 Task: Search one way flight ticket for 2 adults, 2 children, 2 infants in seat in first from New York: John F. Kennedy International Airport (was New York International Airport) to Jackson: Jackson Hole Airport on 5-2-2023. Choice of flights is JetBlue. Number of bags: 7 checked bags. Price is upto 86000. Outbound departure time preference is 11:15.
Action: Mouse moved to (259, 267)
Screenshot: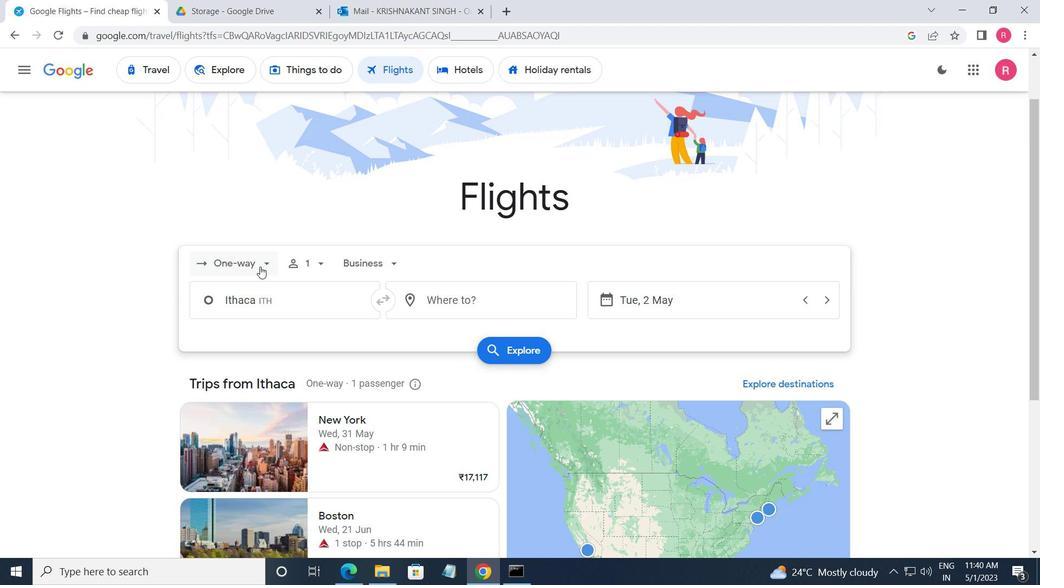 
Action: Mouse pressed left at (259, 267)
Screenshot: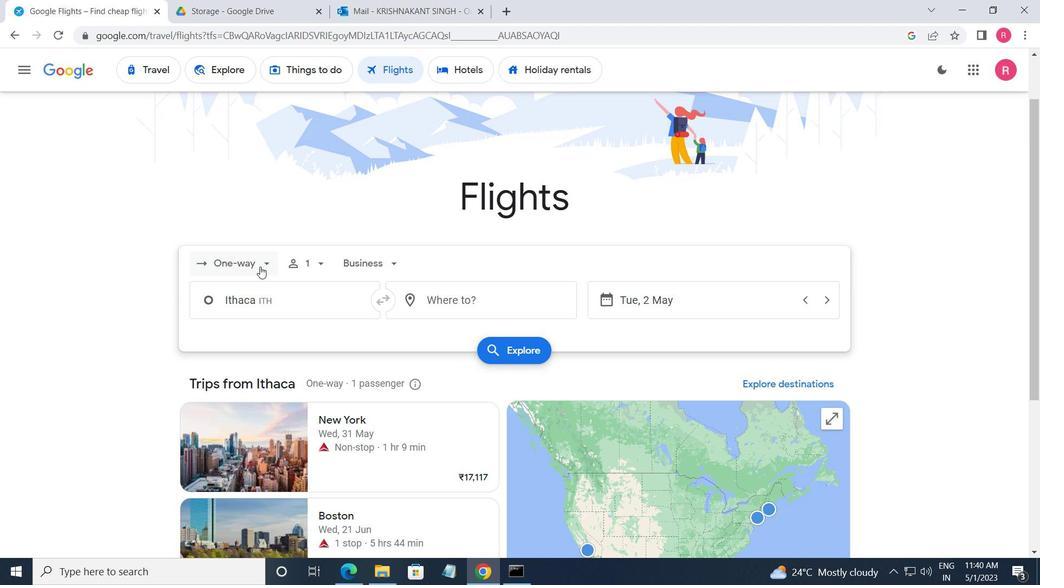 
Action: Mouse moved to (253, 332)
Screenshot: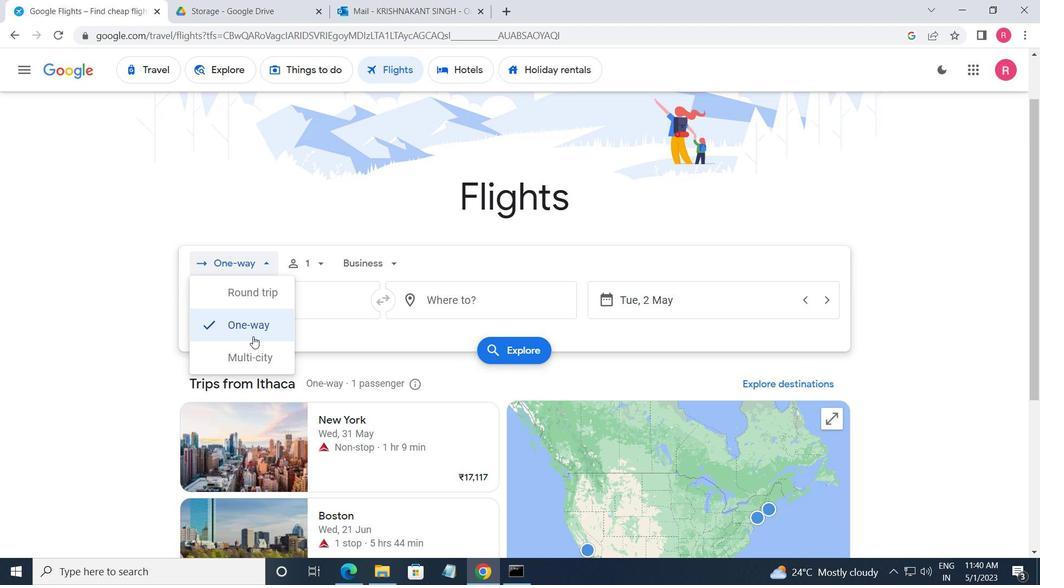
Action: Mouse pressed left at (253, 332)
Screenshot: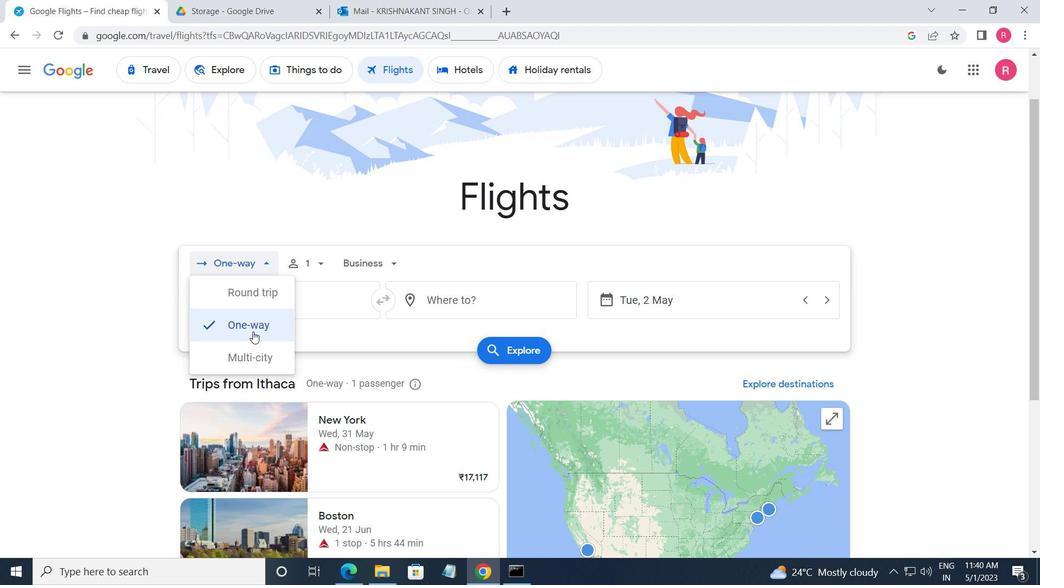 
Action: Mouse moved to (318, 260)
Screenshot: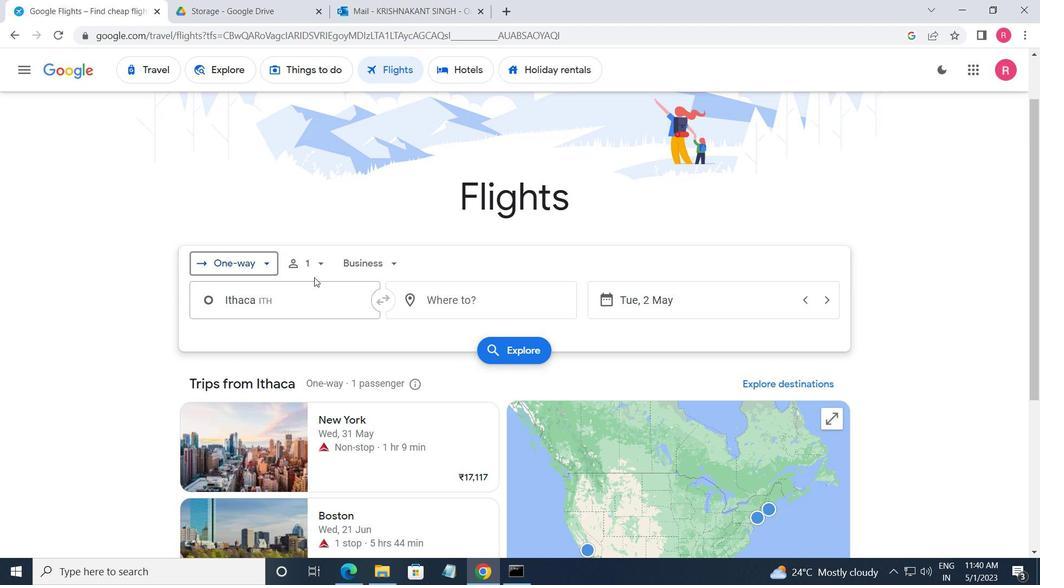 
Action: Mouse pressed left at (318, 260)
Screenshot: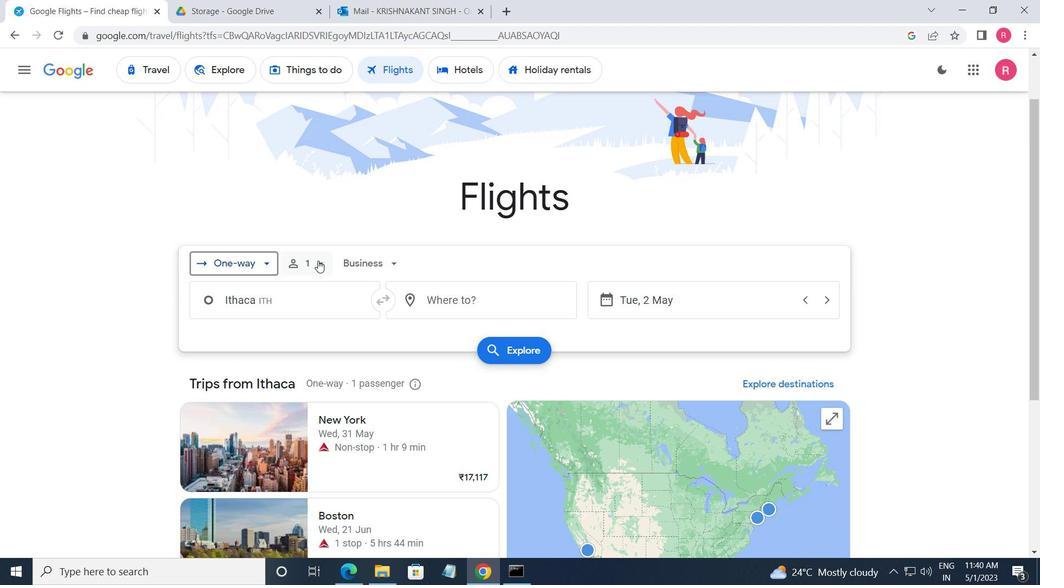 
Action: Mouse moved to (419, 297)
Screenshot: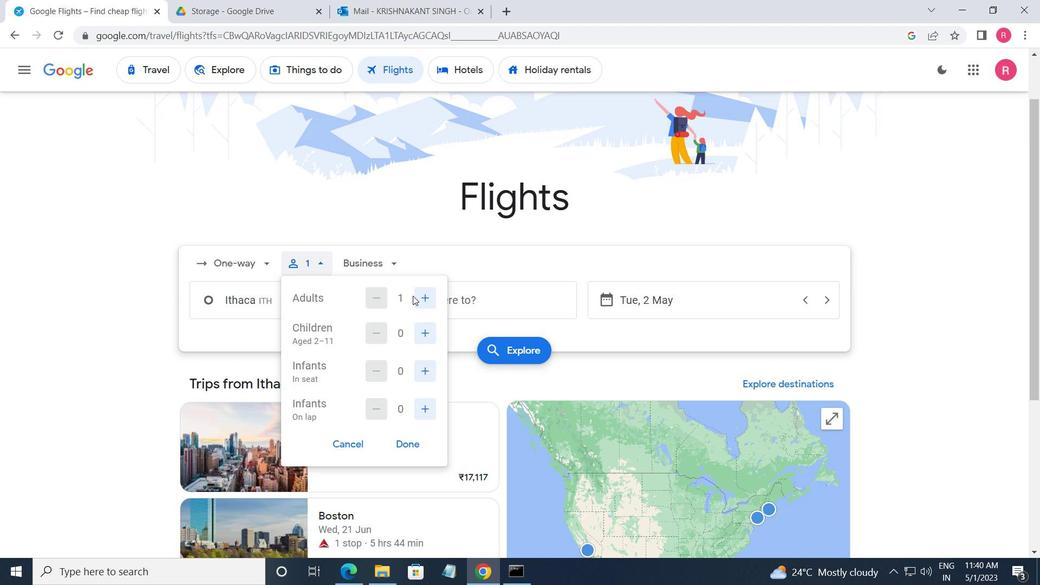 
Action: Mouse pressed left at (419, 297)
Screenshot: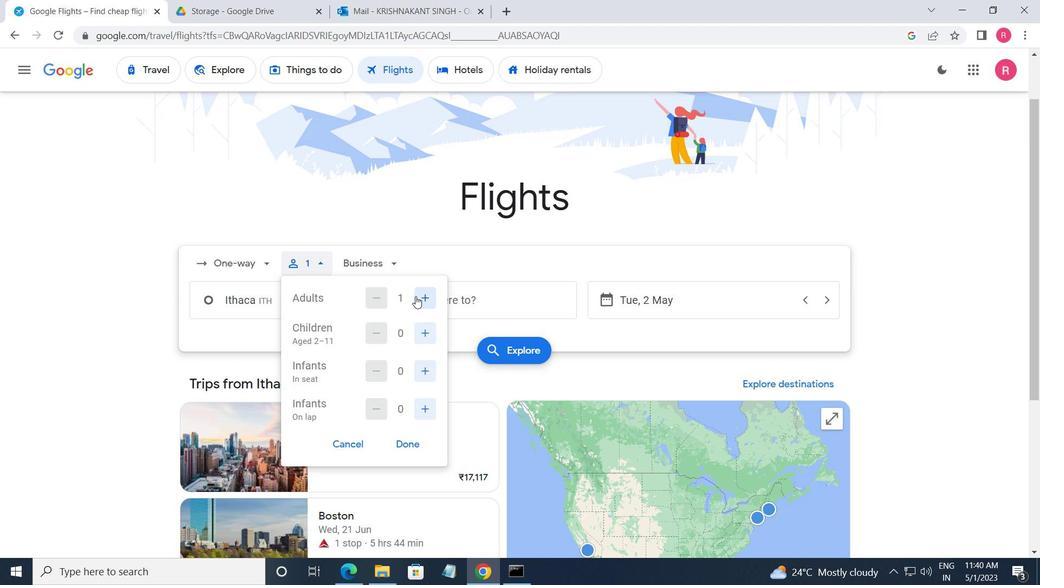 
Action: Mouse moved to (419, 297)
Screenshot: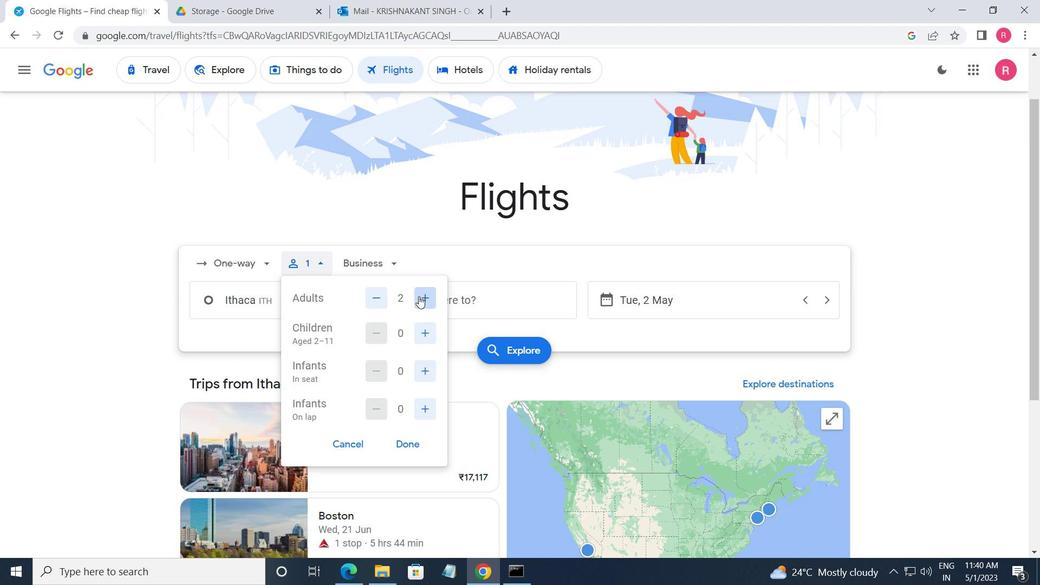 
Action: Mouse pressed left at (419, 297)
Screenshot: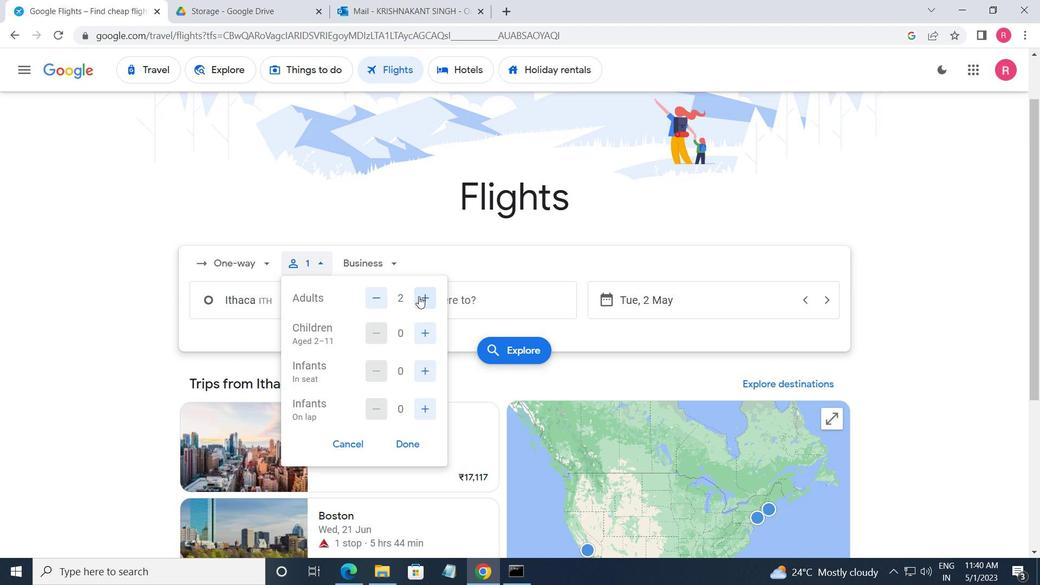 
Action: Mouse moved to (375, 266)
Screenshot: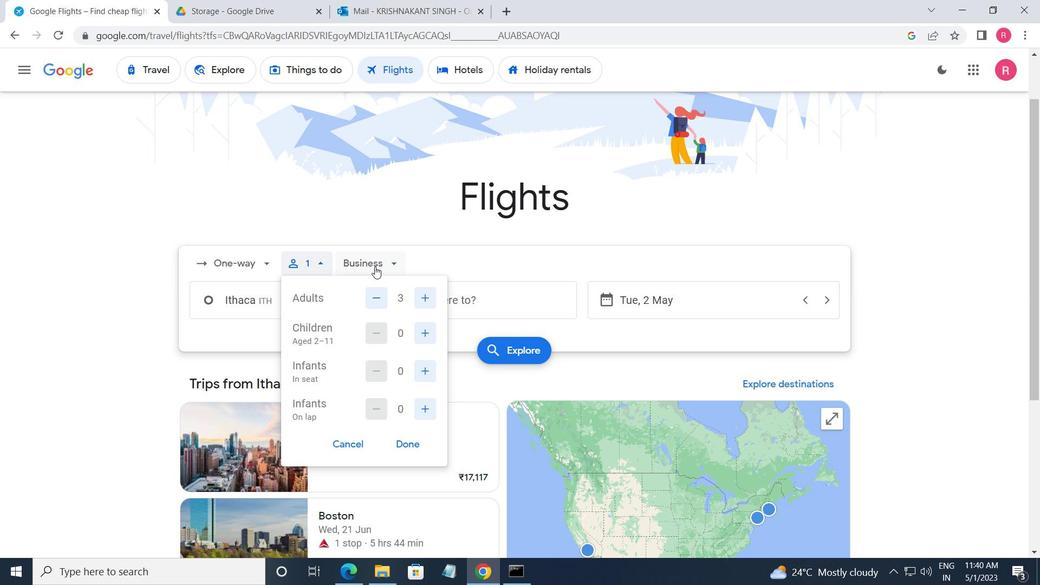 
Action: Mouse pressed left at (375, 266)
Screenshot: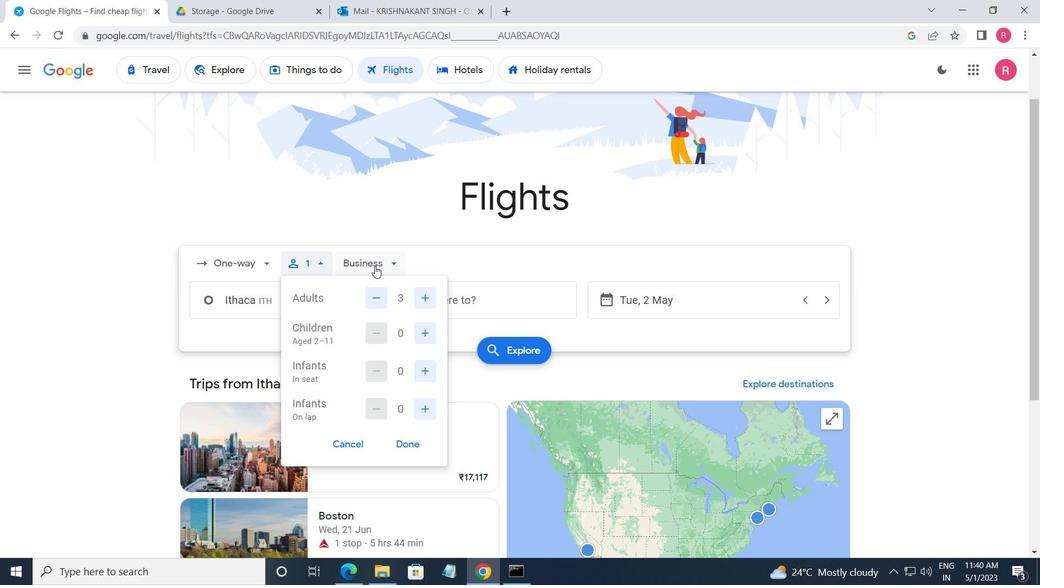 
Action: Mouse moved to (408, 398)
Screenshot: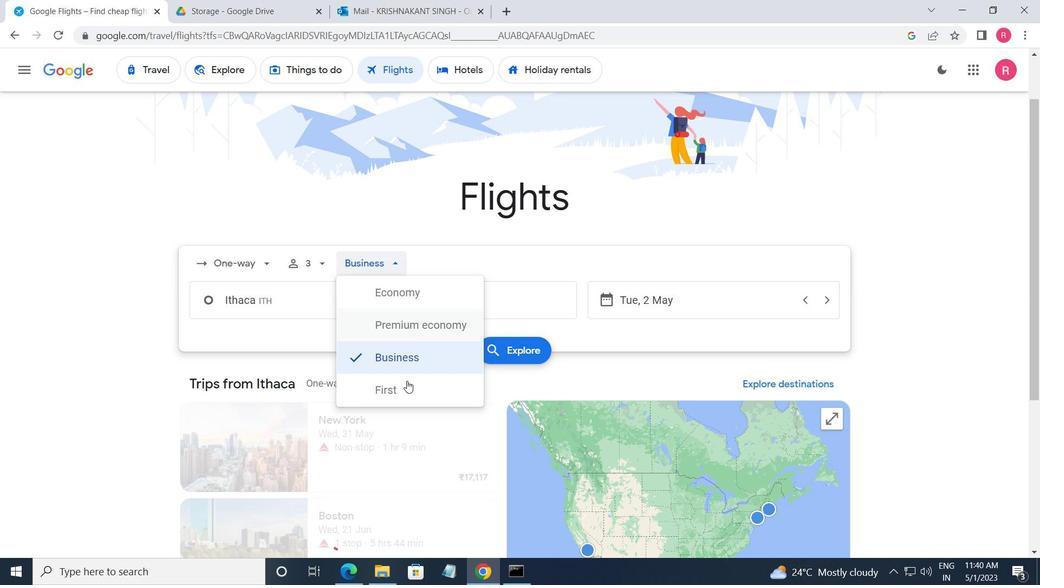 
Action: Mouse pressed left at (408, 398)
Screenshot: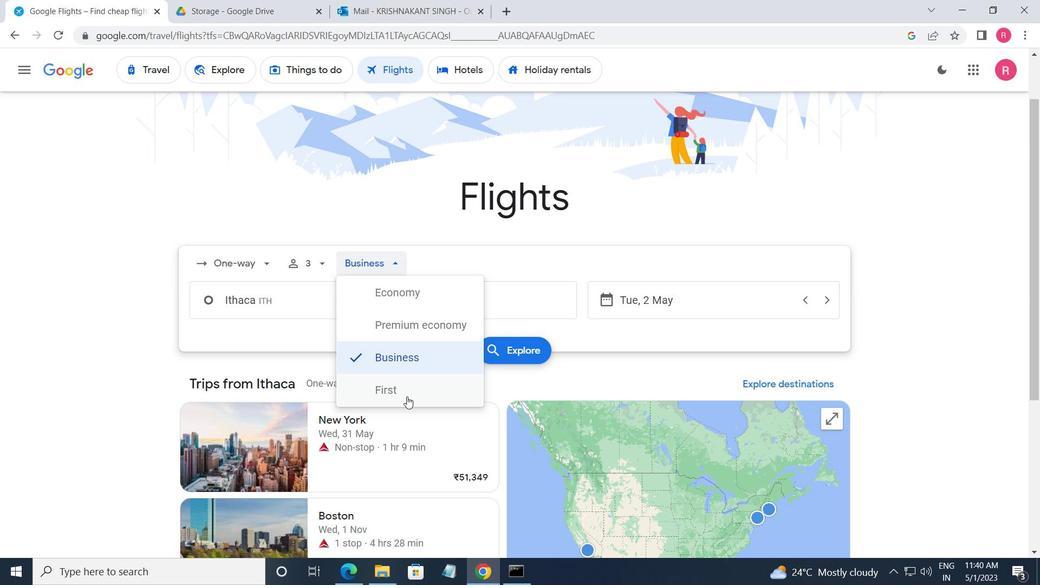
Action: Mouse moved to (323, 305)
Screenshot: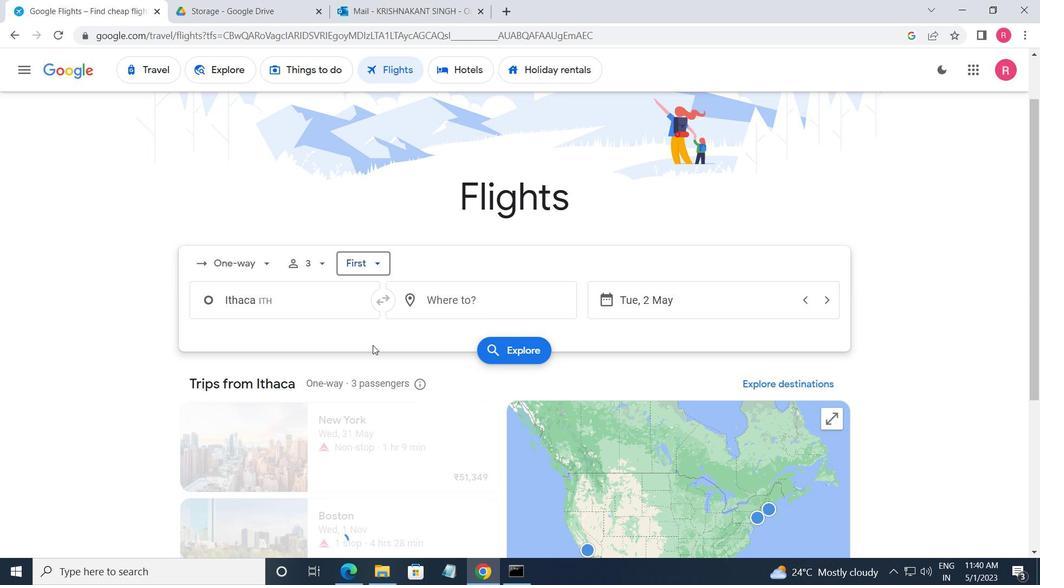 
Action: Mouse pressed left at (323, 305)
Screenshot: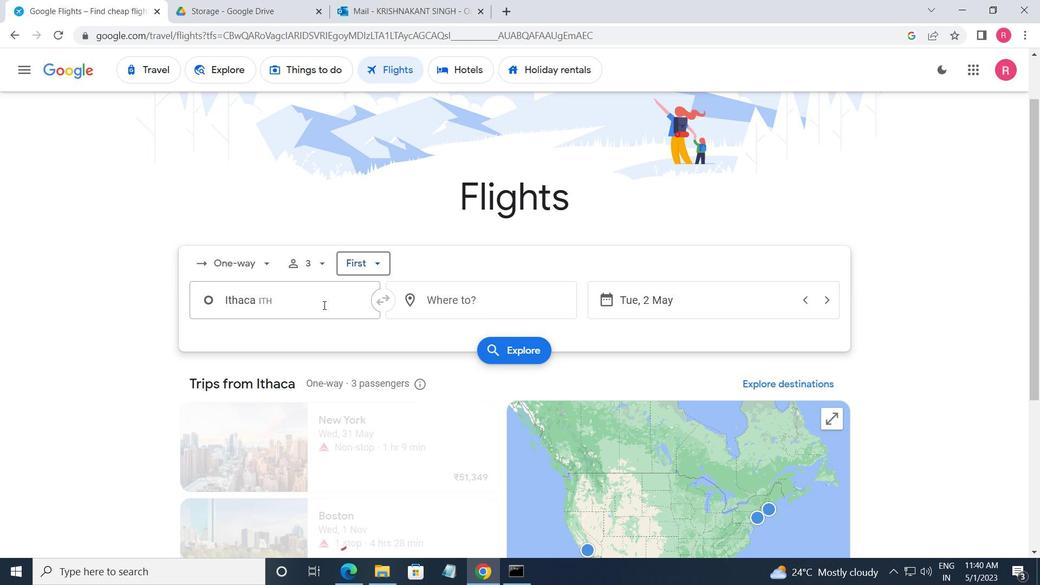 
Action: Mouse moved to (318, 407)
Screenshot: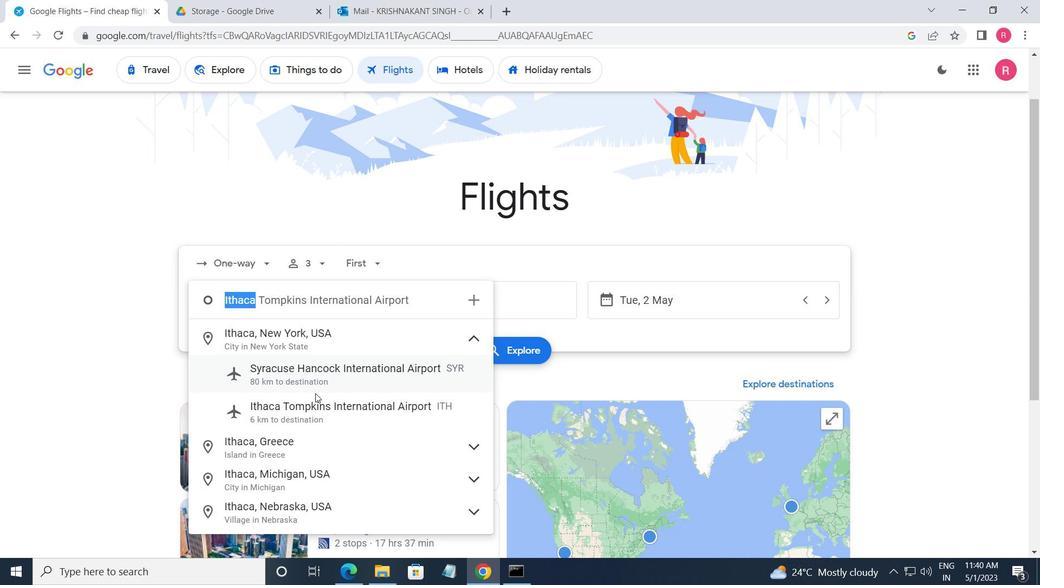
Action: Mouse pressed left at (318, 407)
Screenshot: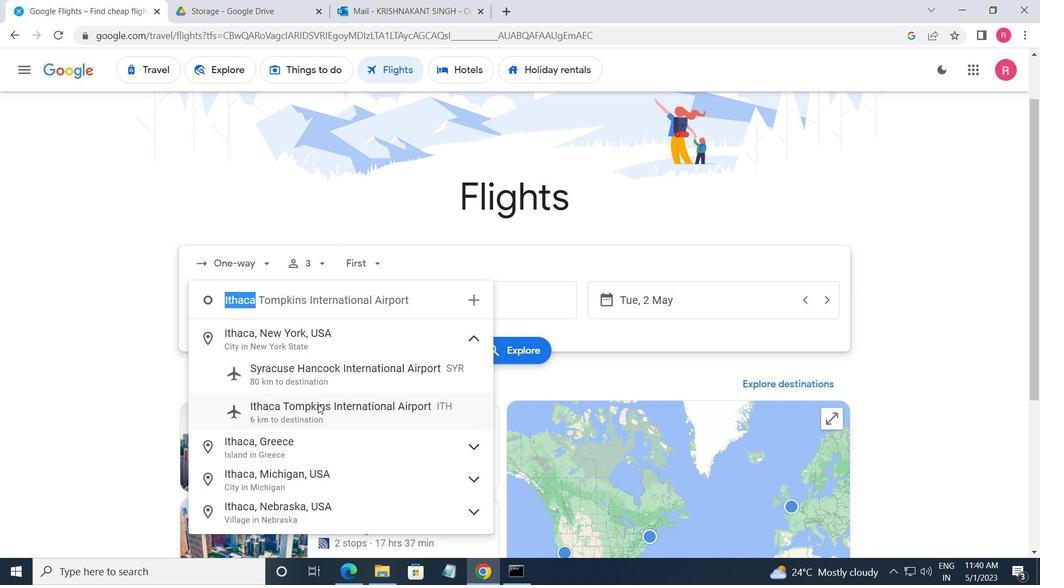 
Action: Mouse moved to (466, 310)
Screenshot: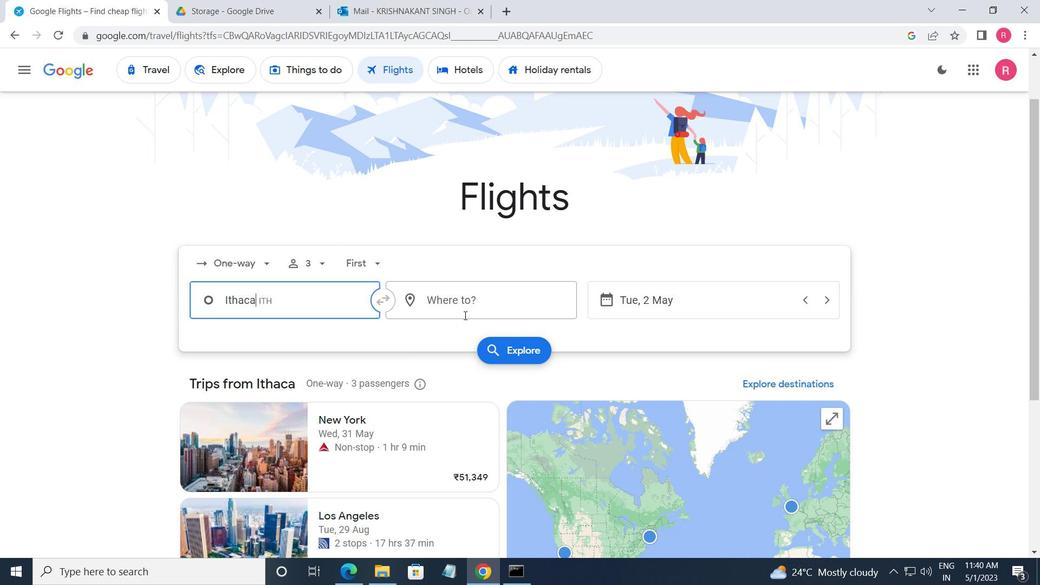 
Action: Mouse pressed left at (466, 310)
Screenshot: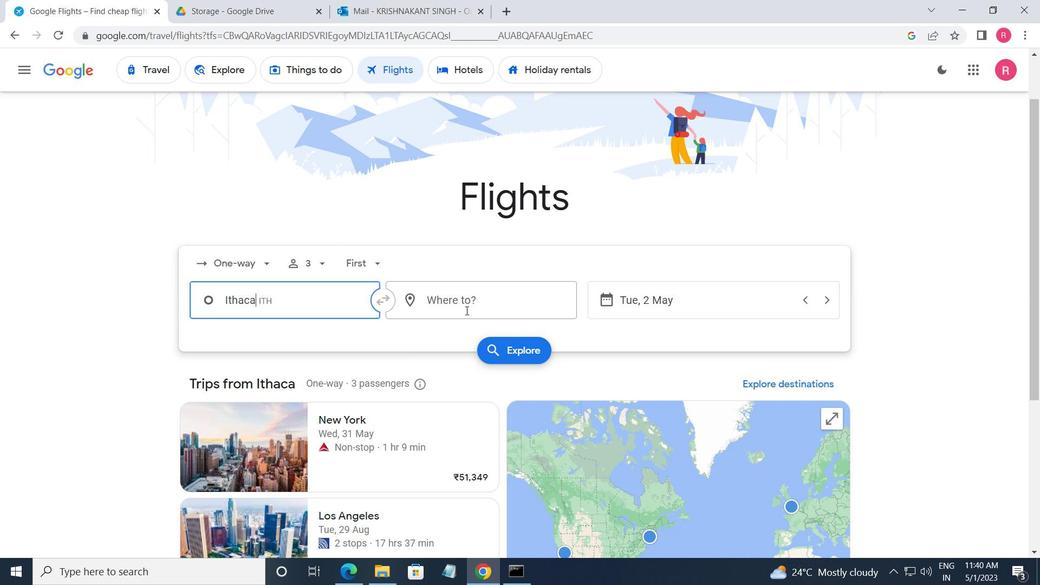 
Action: Mouse moved to (461, 428)
Screenshot: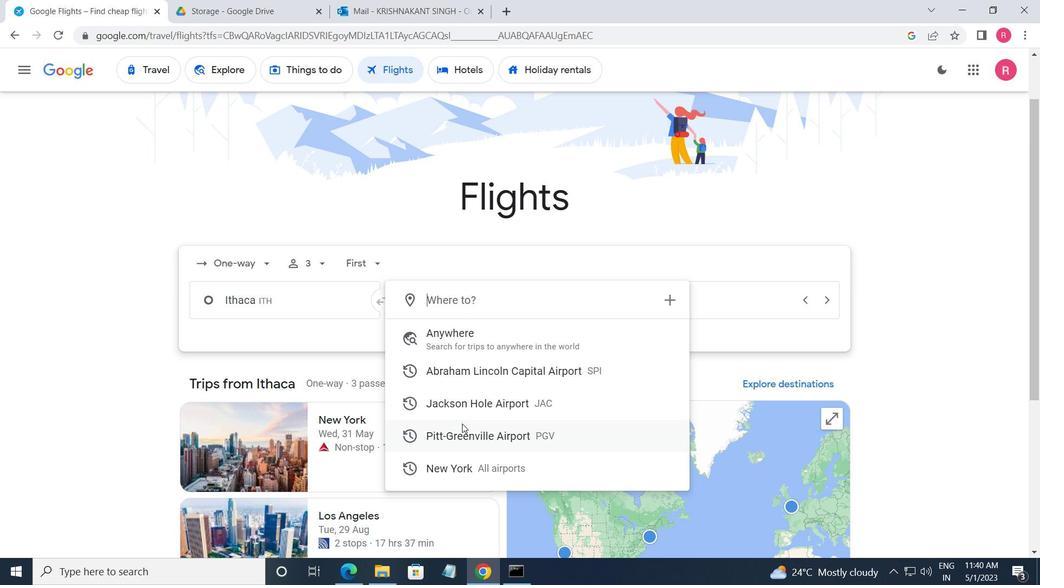 
Action: Mouse pressed left at (461, 428)
Screenshot: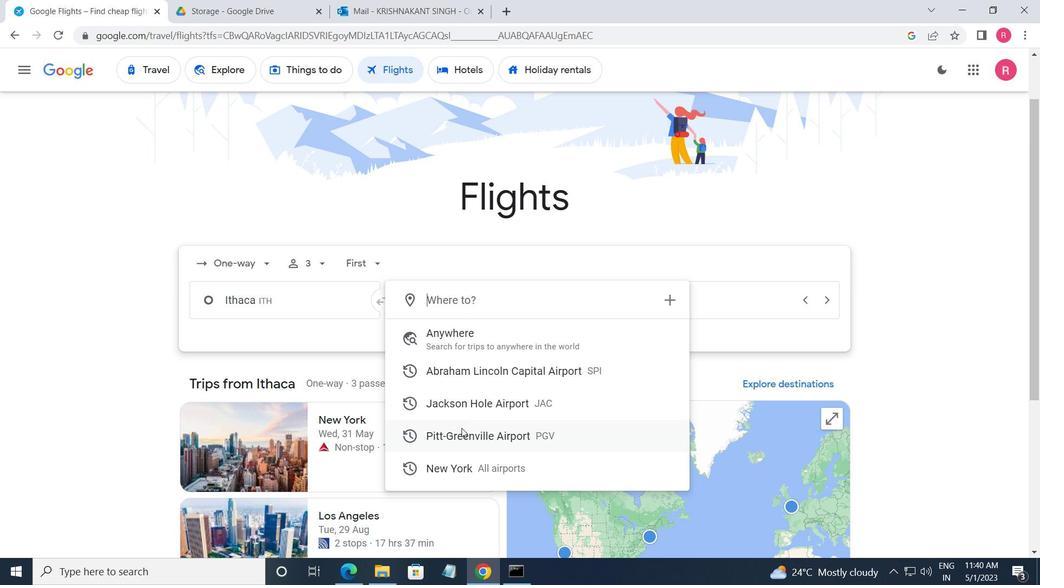 
Action: Mouse moved to (679, 299)
Screenshot: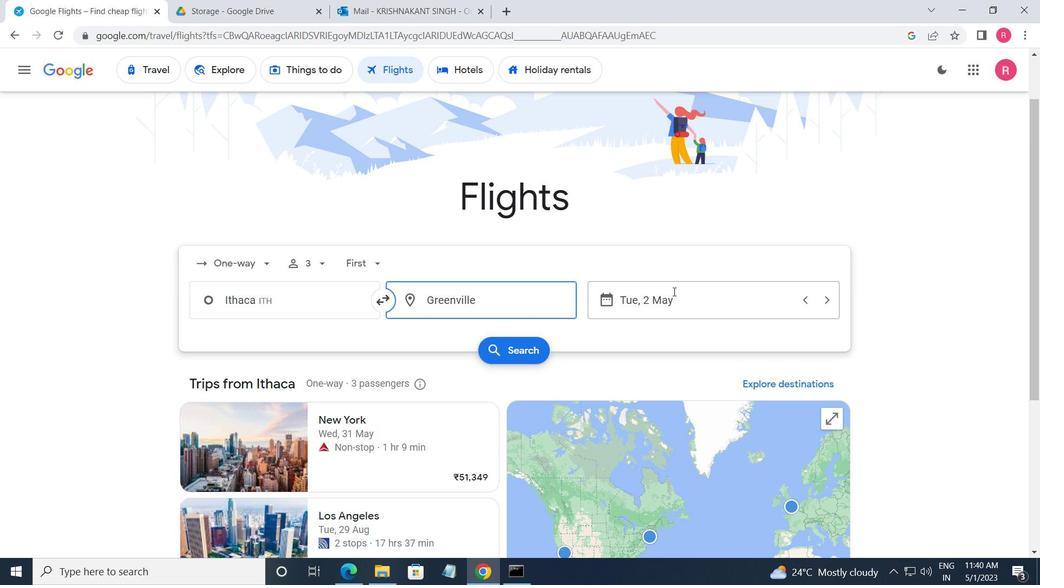 
Action: Mouse pressed left at (679, 299)
Screenshot: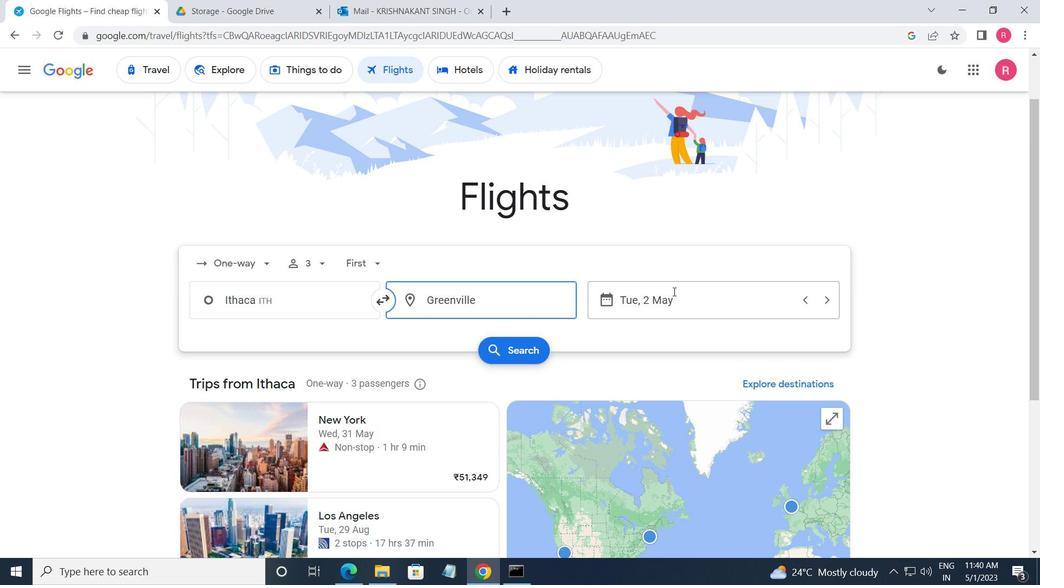 
Action: Mouse moved to (419, 315)
Screenshot: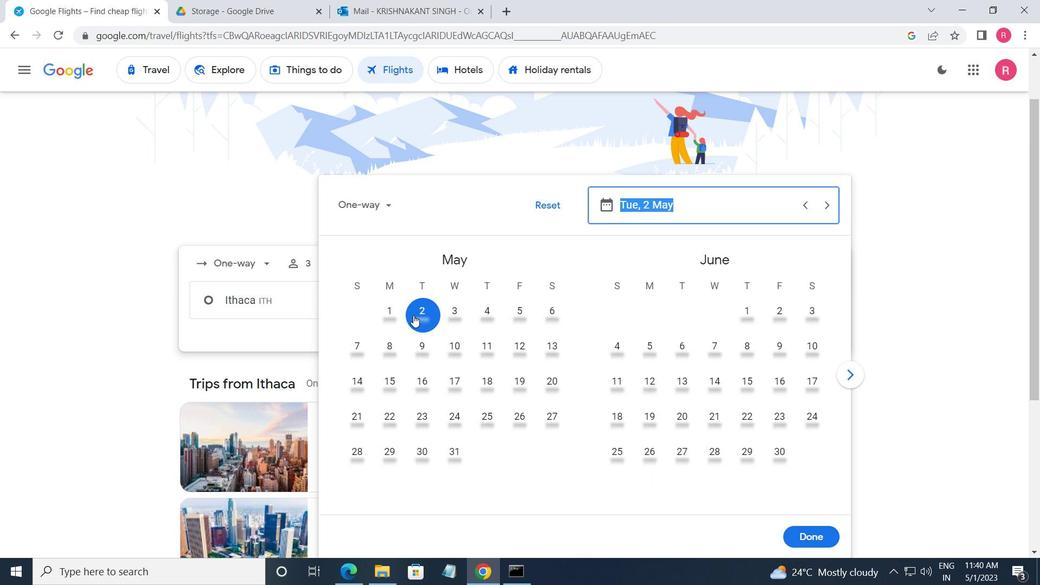 
Action: Mouse pressed left at (419, 315)
Screenshot: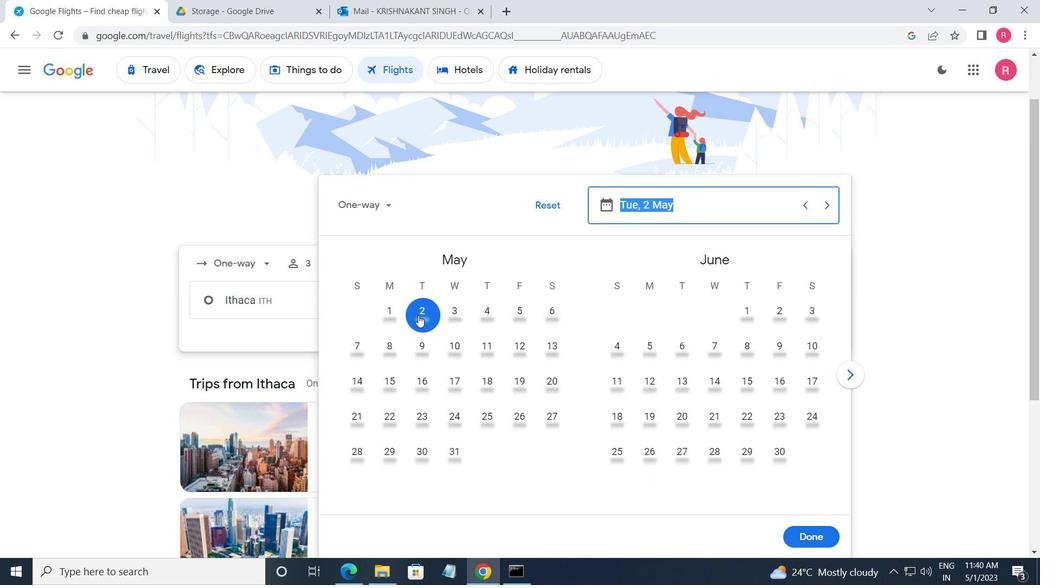 
Action: Mouse moved to (808, 539)
Screenshot: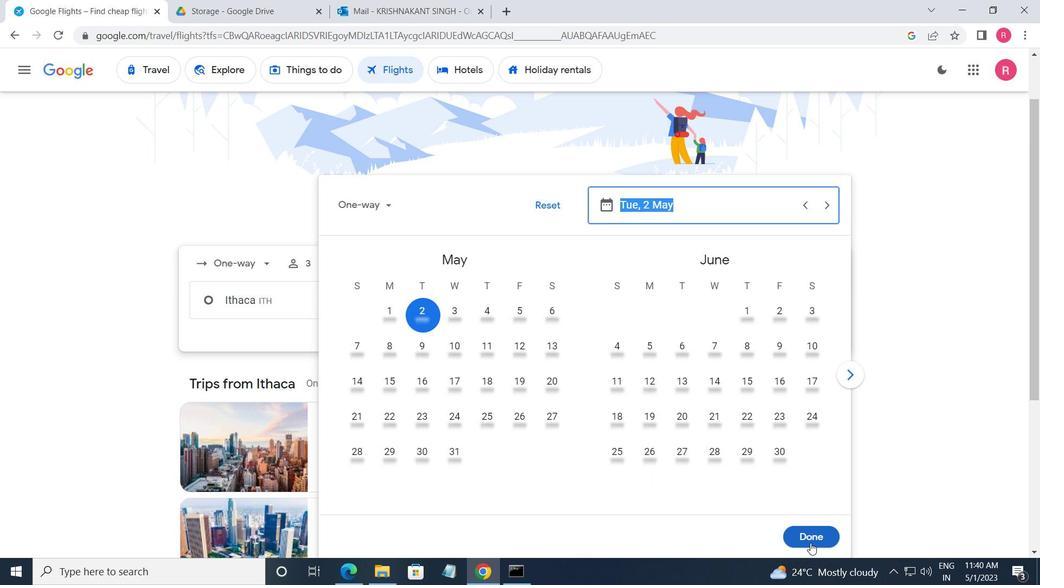 
Action: Mouse pressed left at (808, 539)
Screenshot: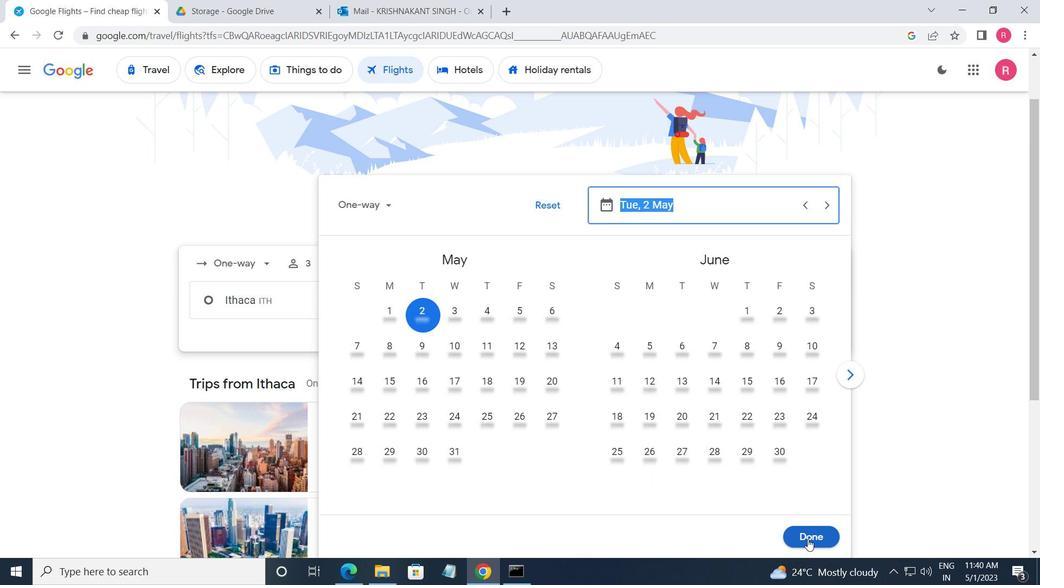 
Action: Mouse moved to (502, 358)
Screenshot: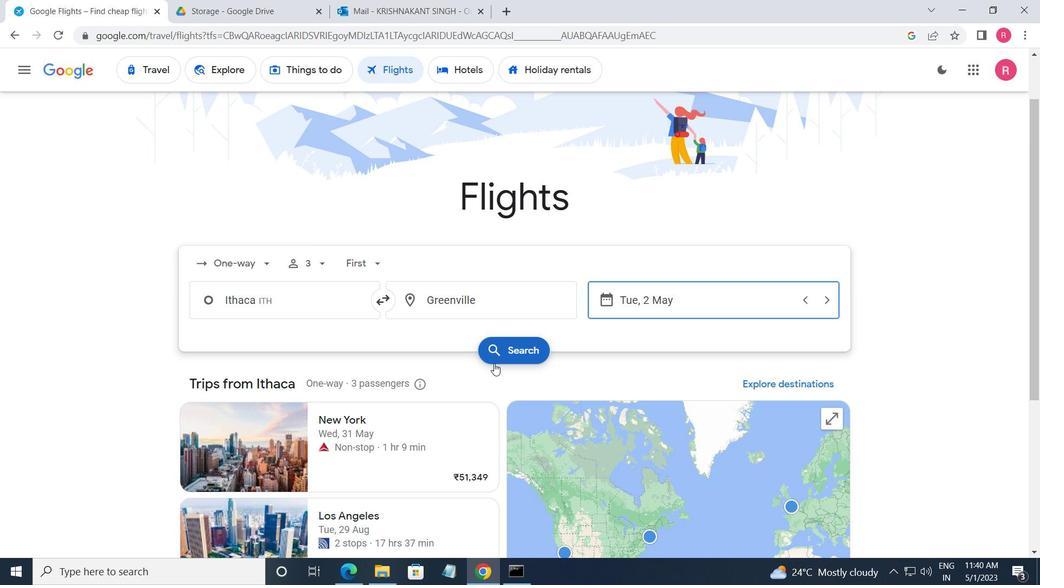 
Action: Mouse pressed left at (502, 358)
Screenshot: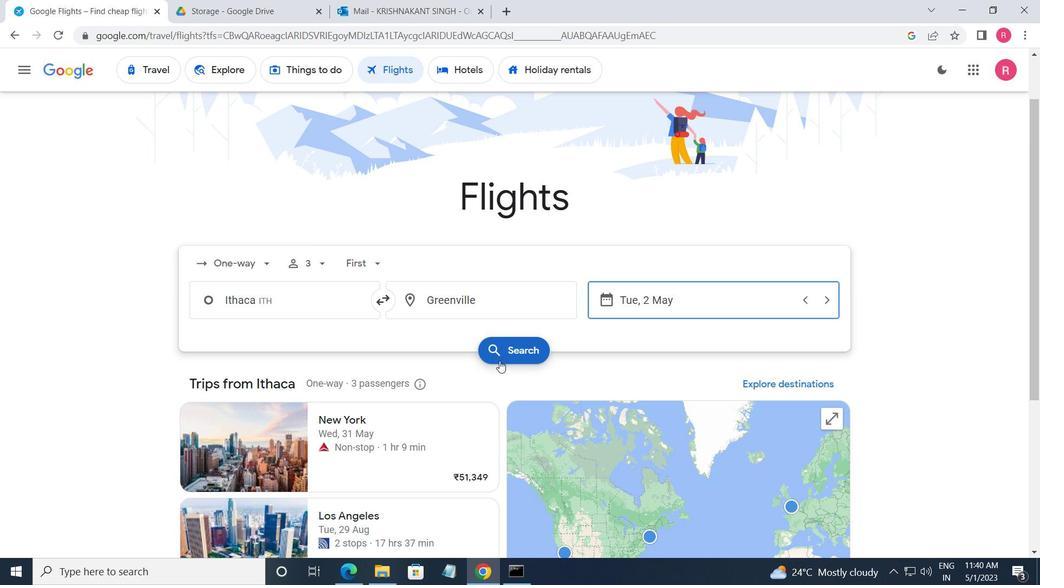 
Action: Mouse moved to (200, 198)
Screenshot: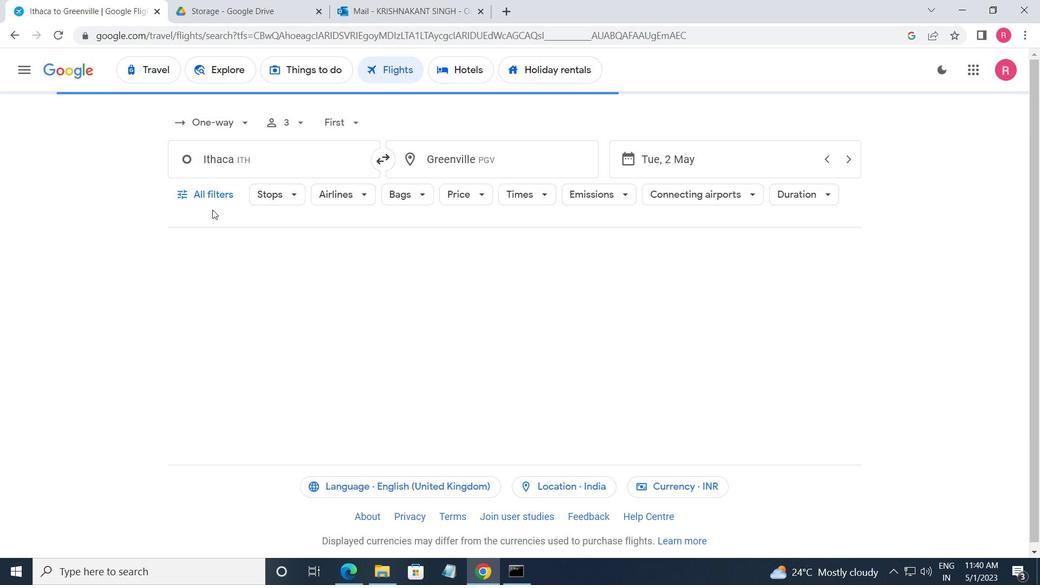 
Action: Mouse pressed left at (200, 198)
Screenshot: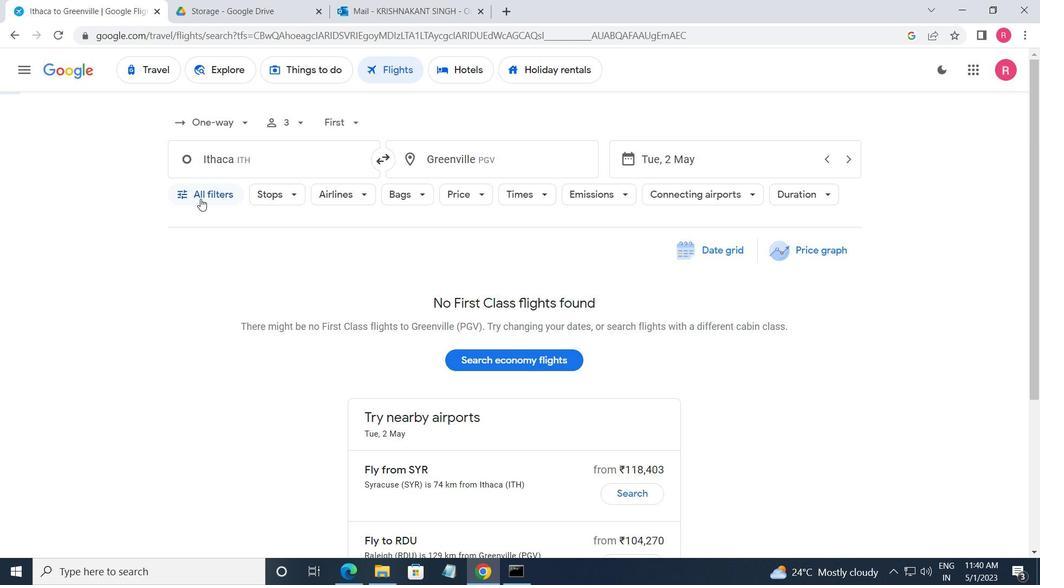 
Action: Mouse moved to (246, 292)
Screenshot: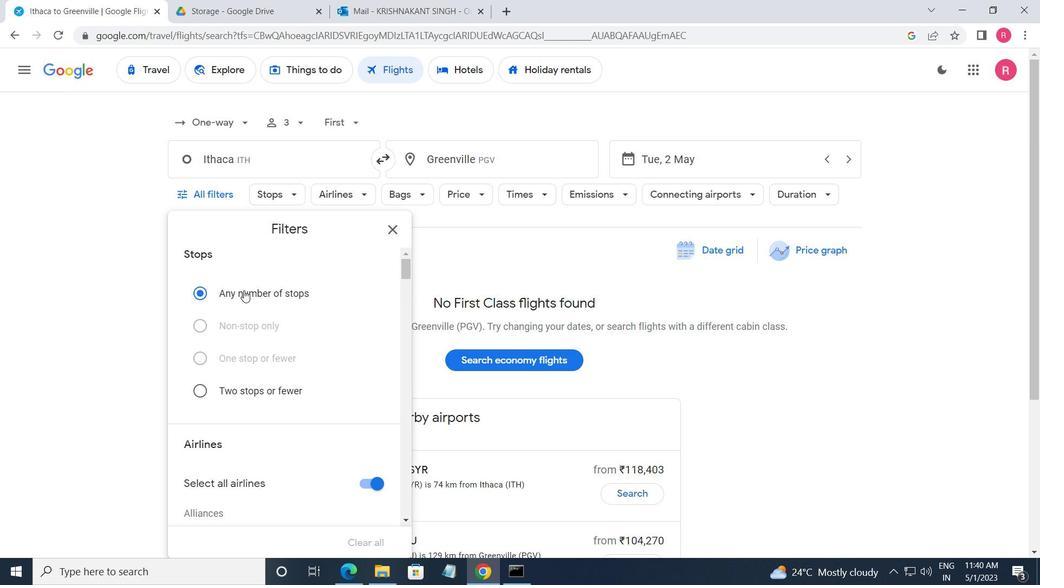 
Action: Mouse scrolled (246, 292) with delta (0, 0)
Screenshot: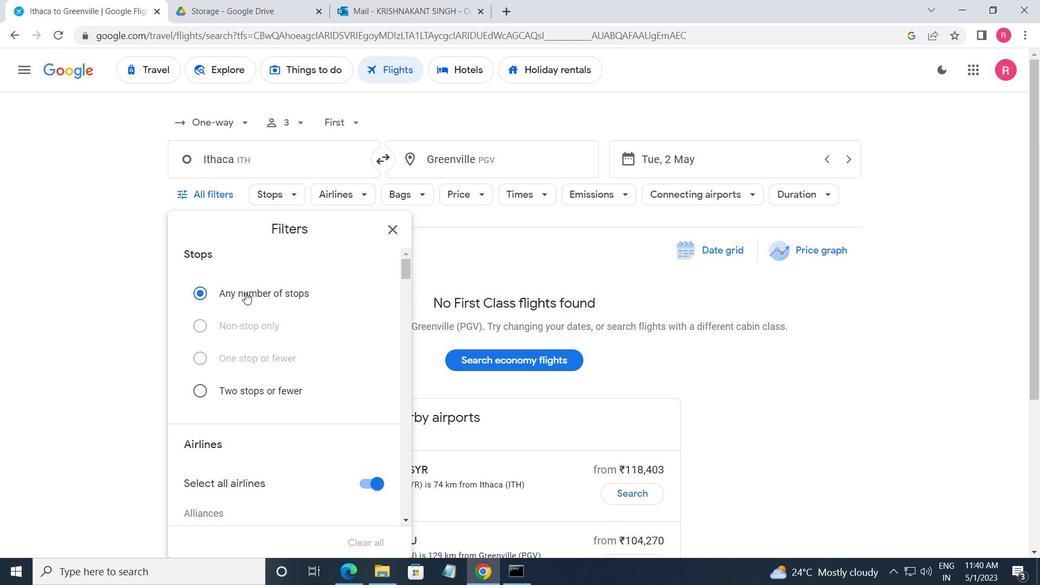 
Action: Mouse moved to (246, 292)
Screenshot: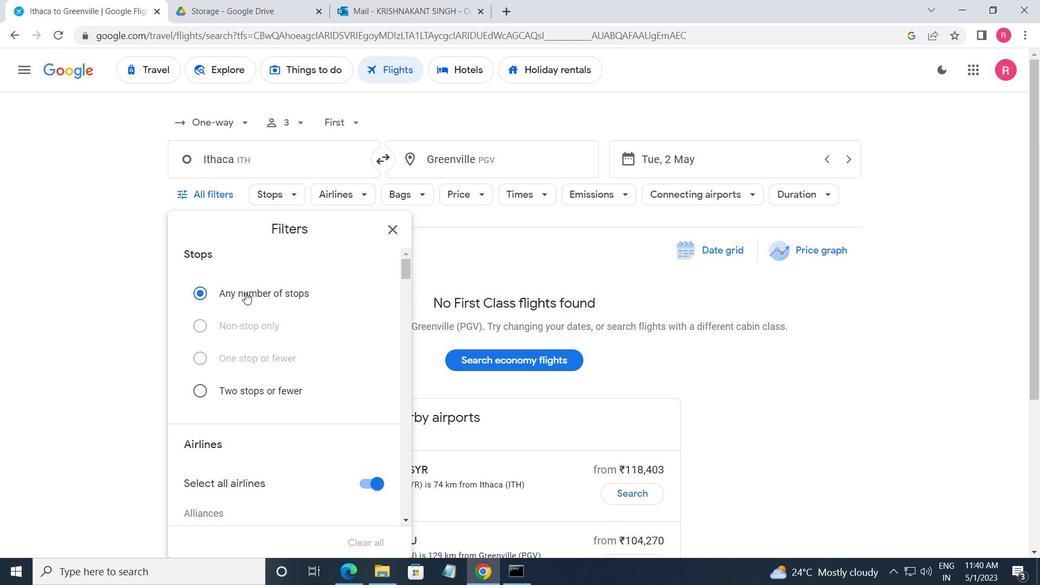 
Action: Mouse scrolled (246, 291) with delta (0, 0)
Screenshot: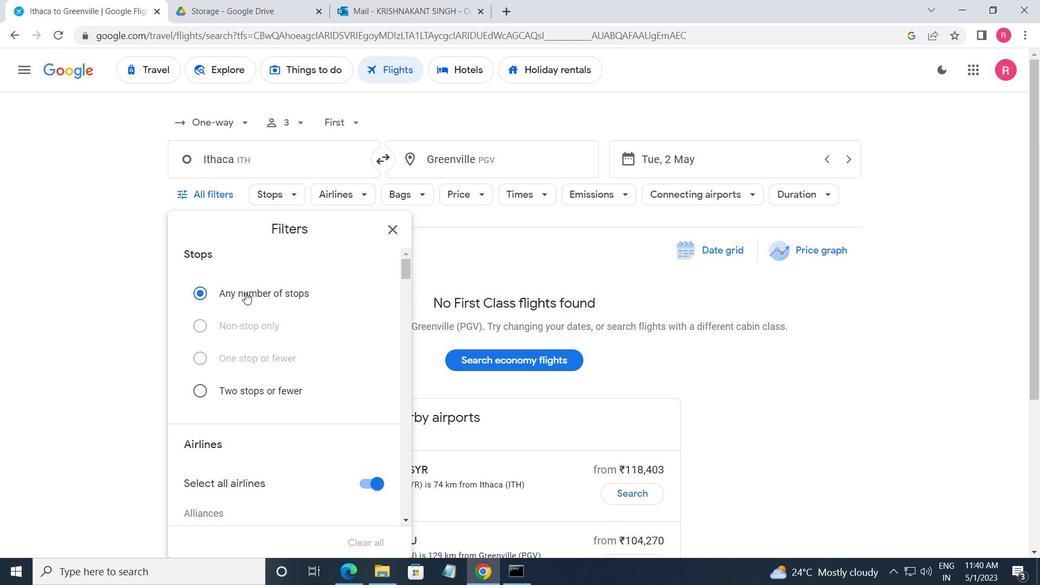 
Action: Mouse moved to (246, 292)
Screenshot: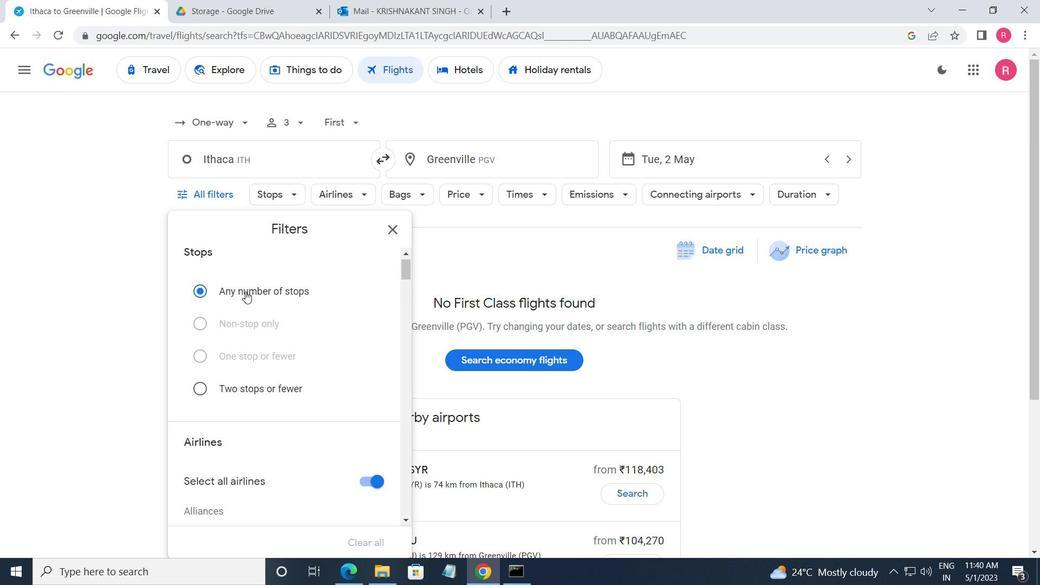 
Action: Mouse scrolled (246, 291) with delta (0, 0)
Screenshot: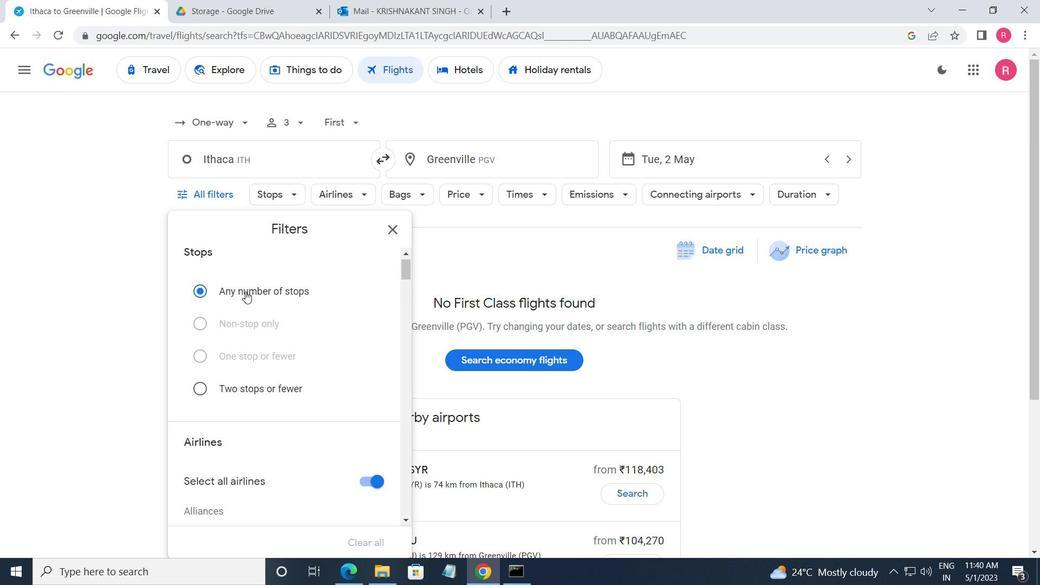 
Action: Mouse moved to (246, 291)
Screenshot: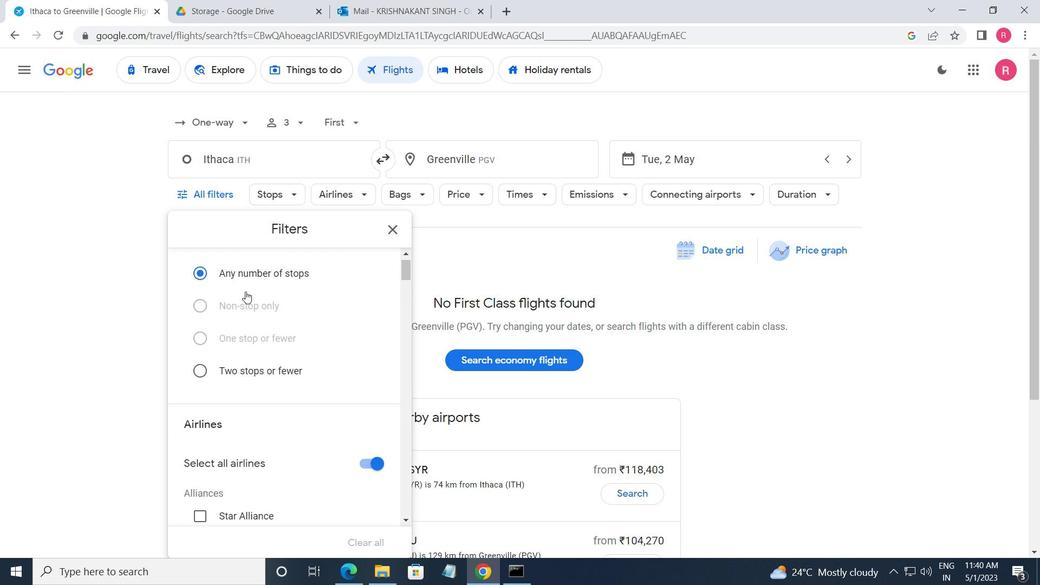
Action: Mouse scrolled (246, 291) with delta (0, 0)
Screenshot: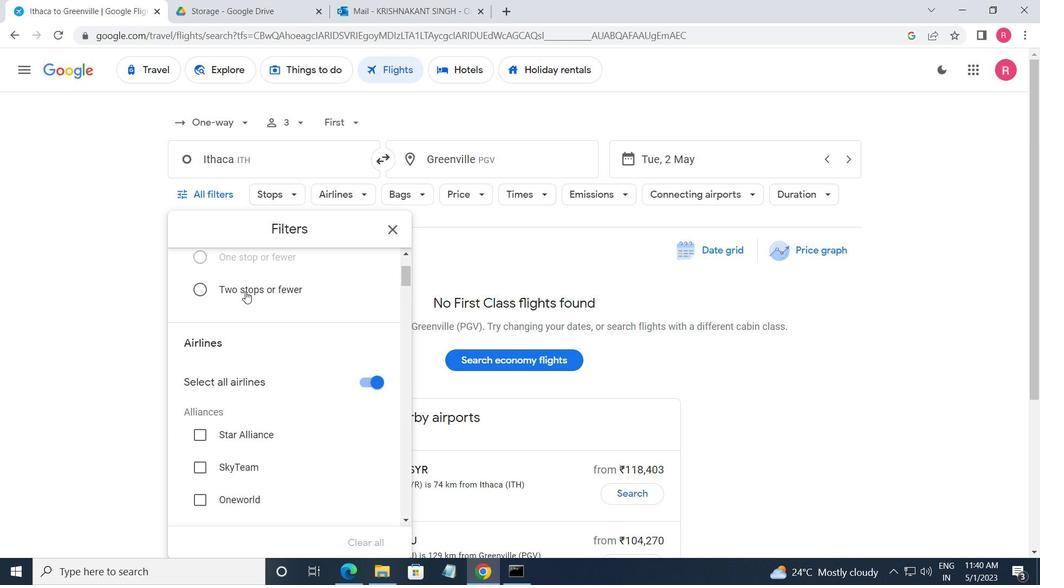 
Action: Mouse moved to (246, 288)
Screenshot: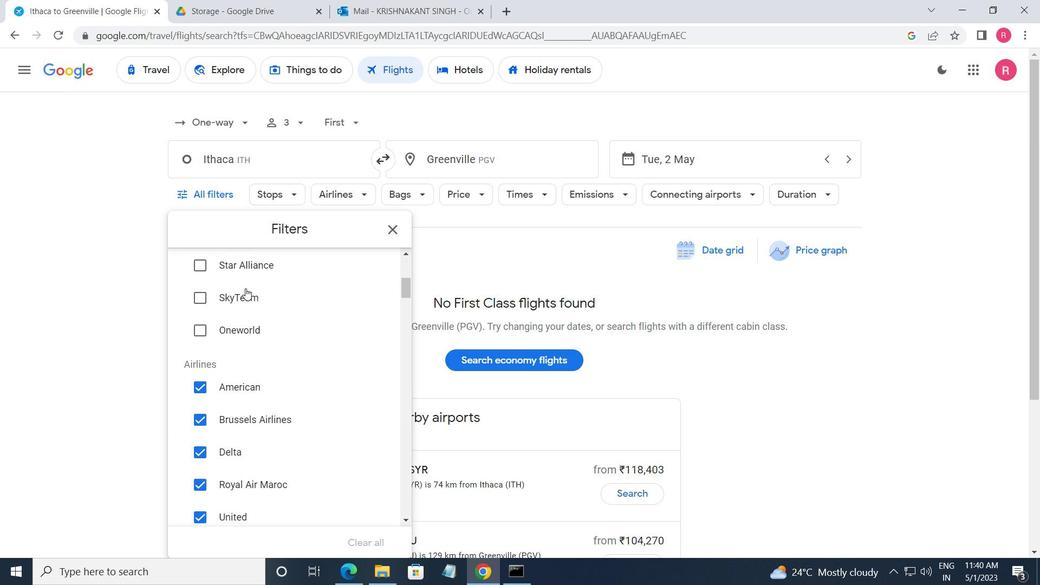 
Action: Mouse scrolled (246, 287) with delta (0, 0)
Screenshot: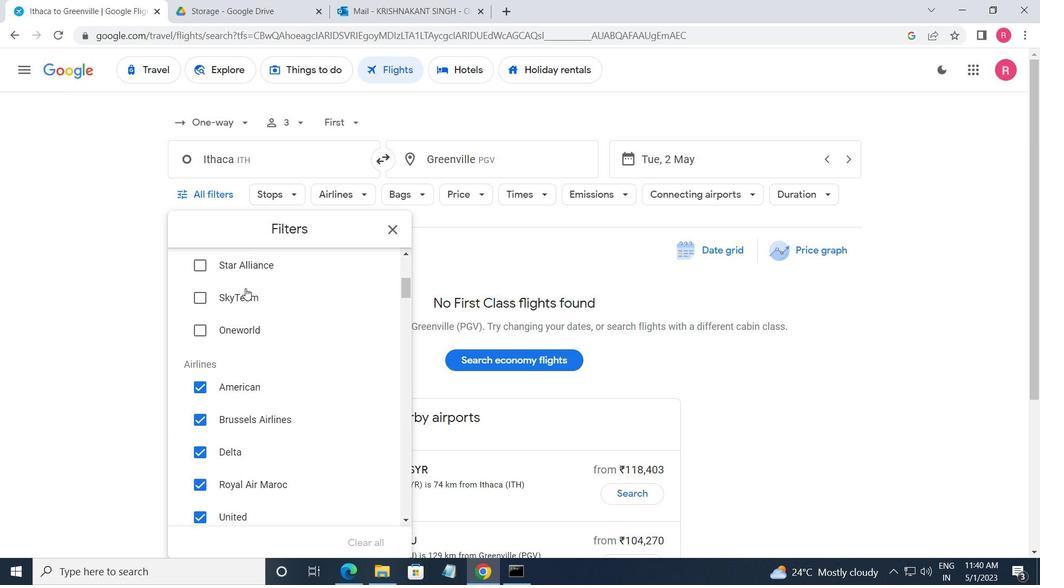 
Action: Mouse scrolled (246, 287) with delta (0, 0)
Screenshot: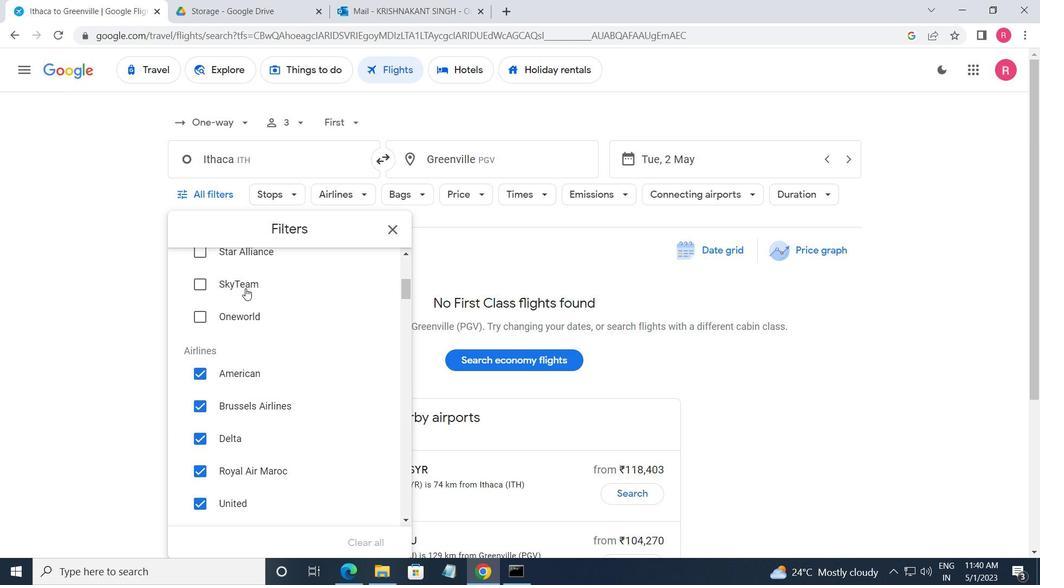 
Action: Mouse moved to (246, 287)
Screenshot: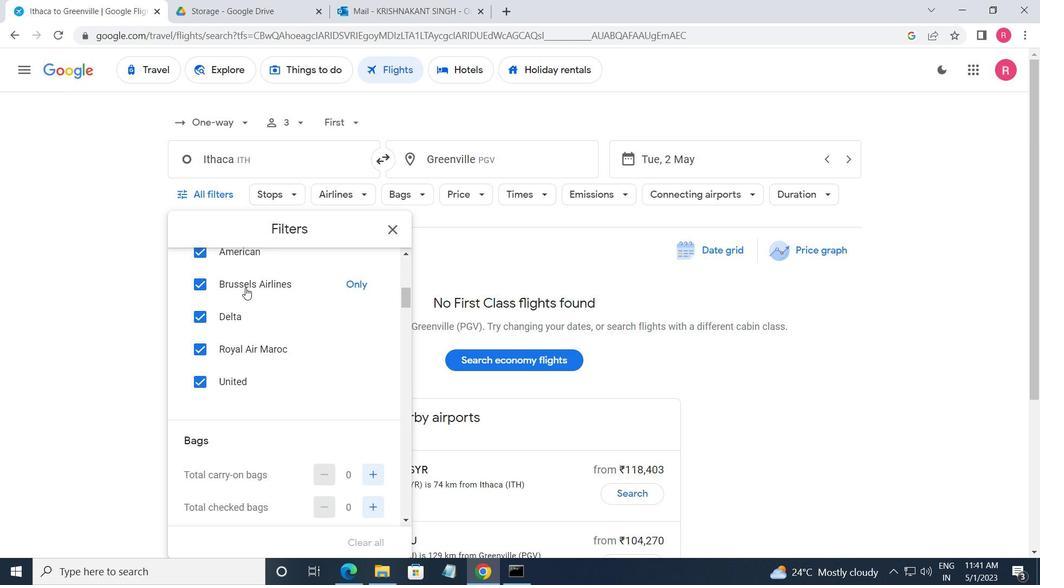 
Action: Mouse scrolled (246, 288) with delta (0, 0)
Screenshot: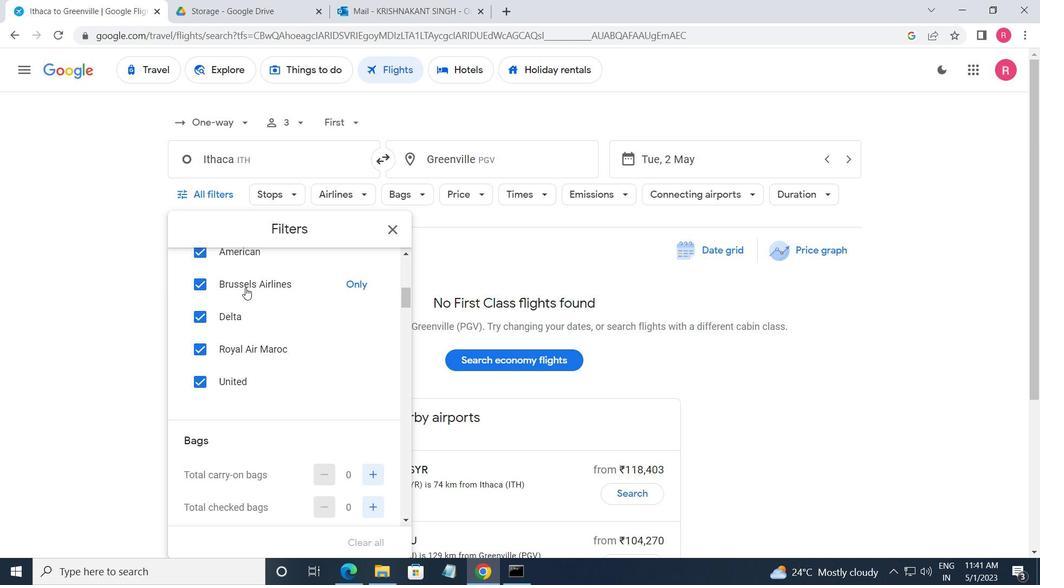 
Action: Mouse scrolled (246, 288) with delta (0, 0)
Screenshot: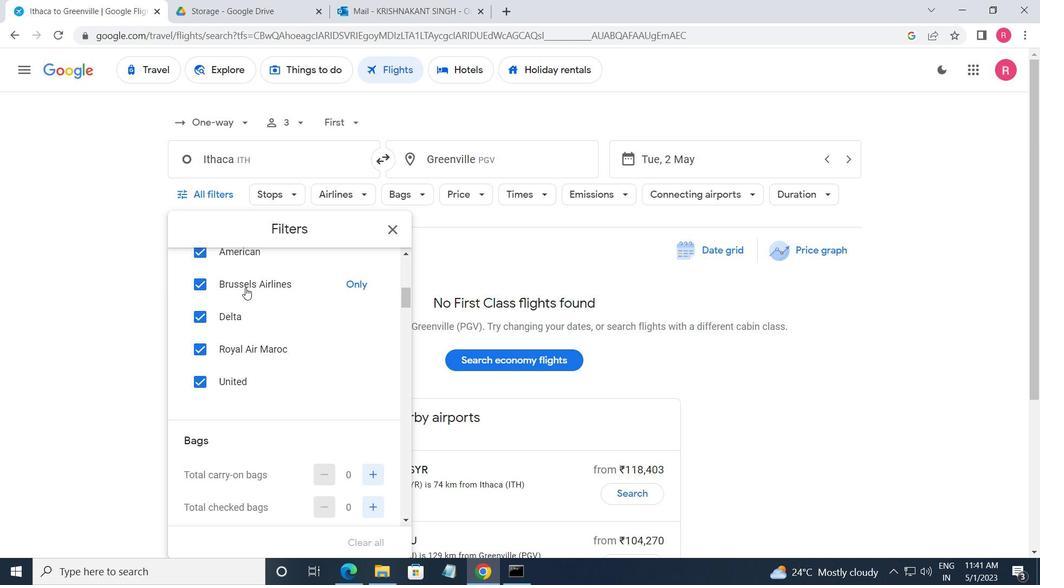
Action: Mouse moved to (312, 259)
Screenshot: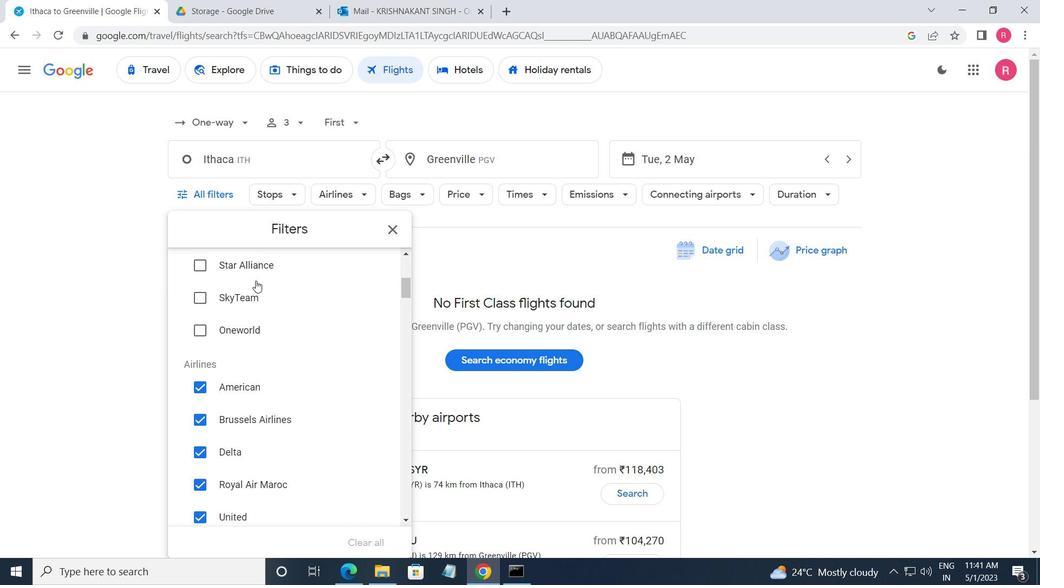 
Action: Mouse scrolled (312, 260) with delta (0, 0)
Screenshot: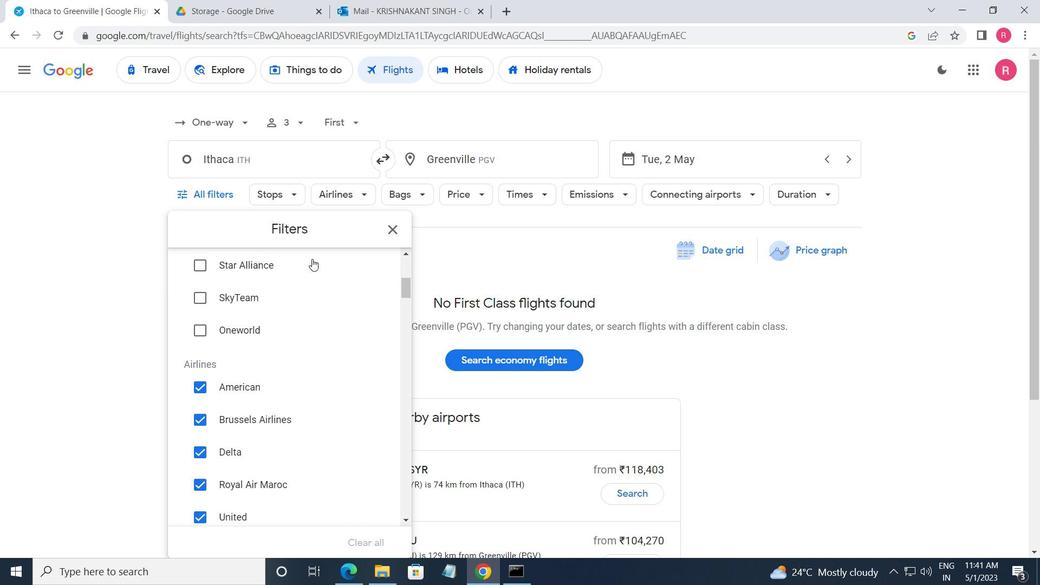 
Action: Mouse moved to (373, 285)
Screenshot: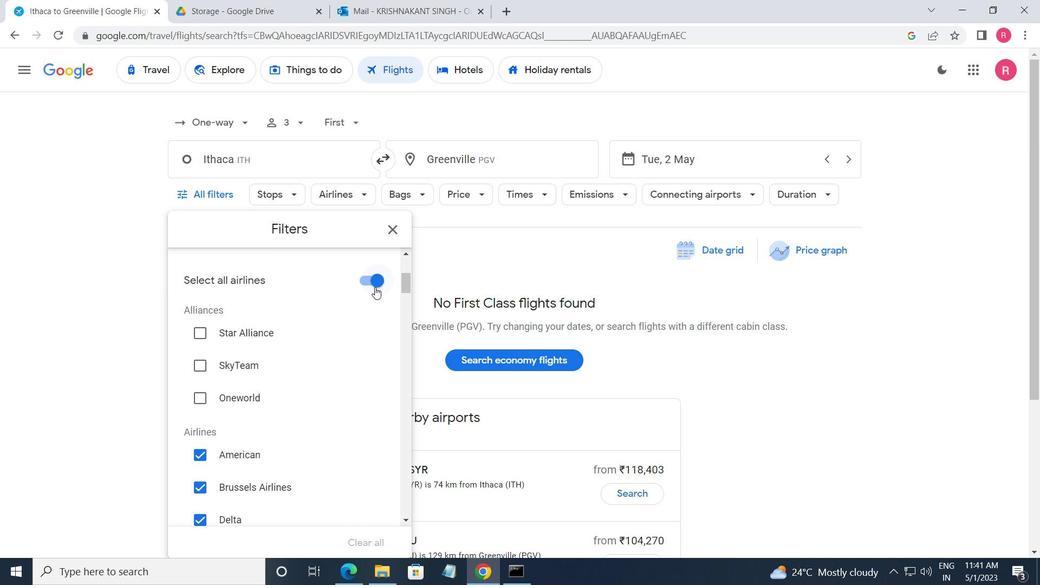 
Action: Mouse pressed left at (373, 285)
Screenshot: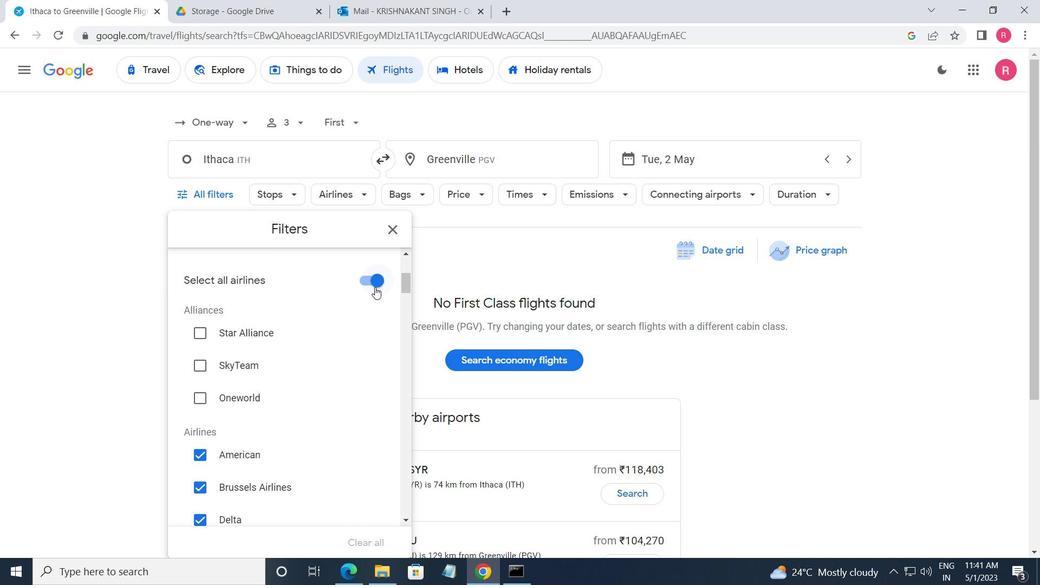 
Action: Mouse moved to (358, 317)
Screenshot: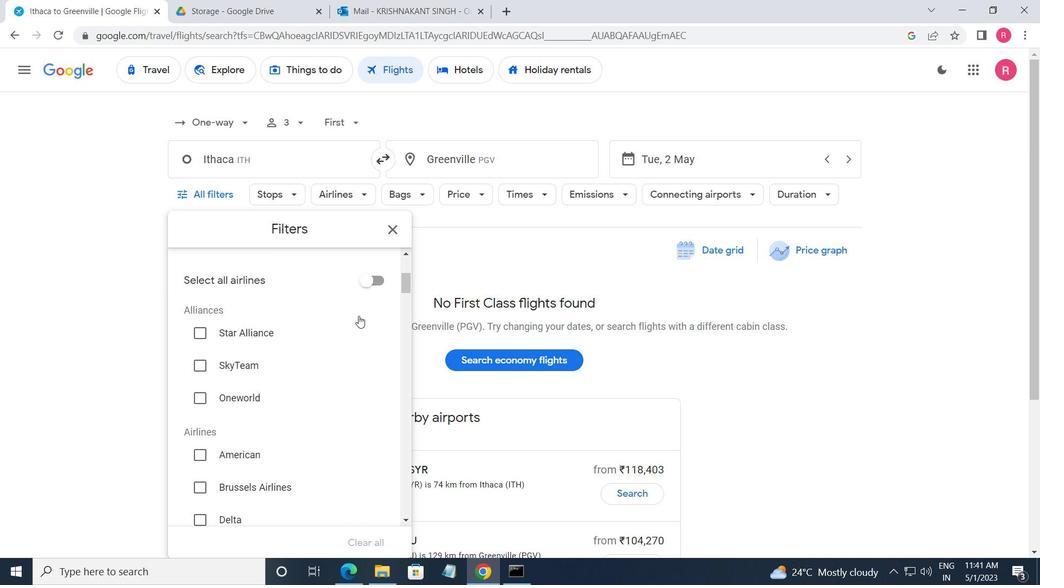 
Action: Mouse scrolled (358, 316) with delta (0, 0)
Screenshot: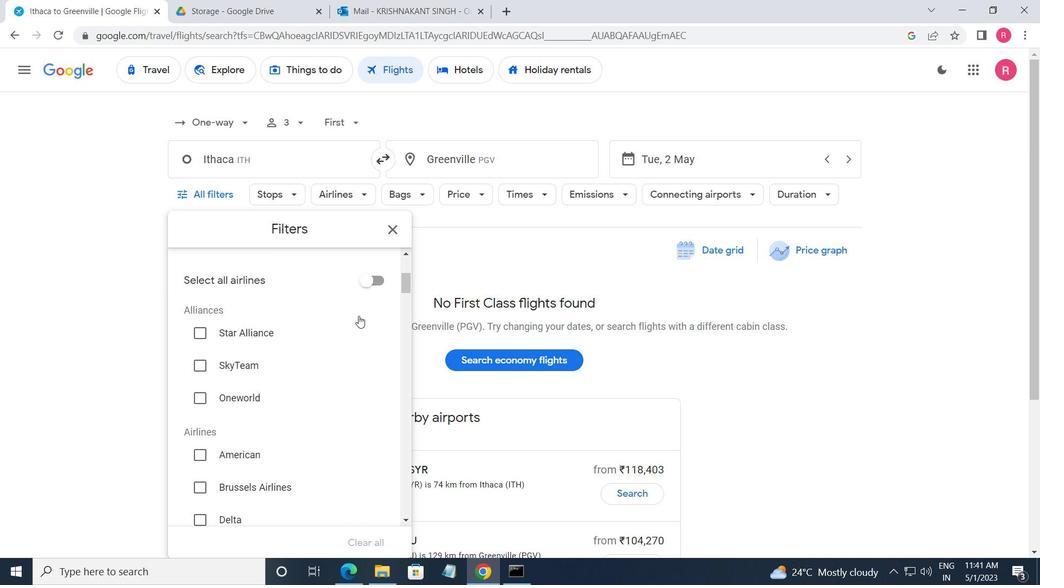 
Action: Mouse scrolled (358, 316) with delta (0, 0)
Screenshot: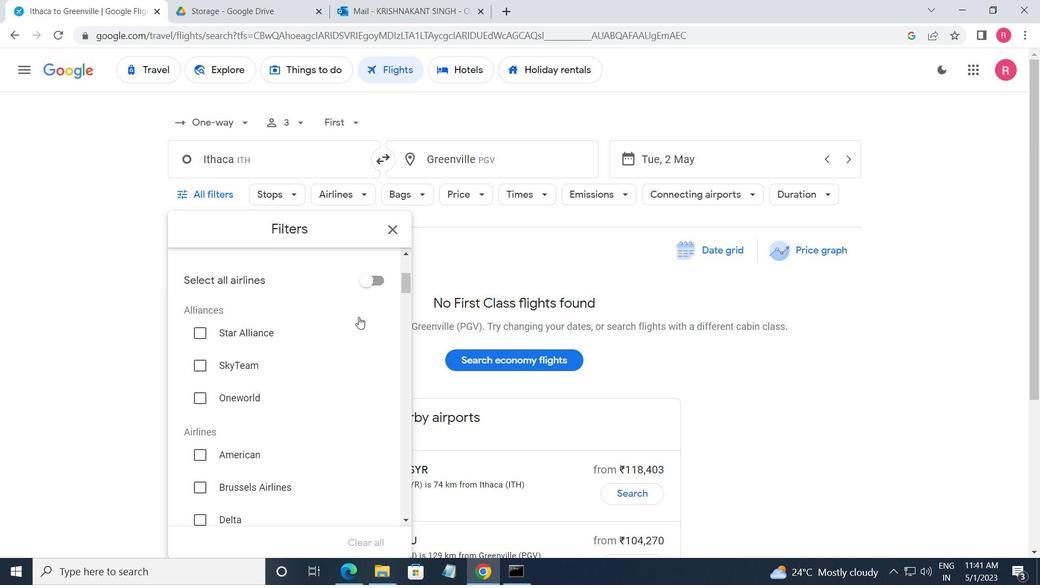 
Action: Mouse scrolled (358, 316) with delta (0, 0)
Screenshot: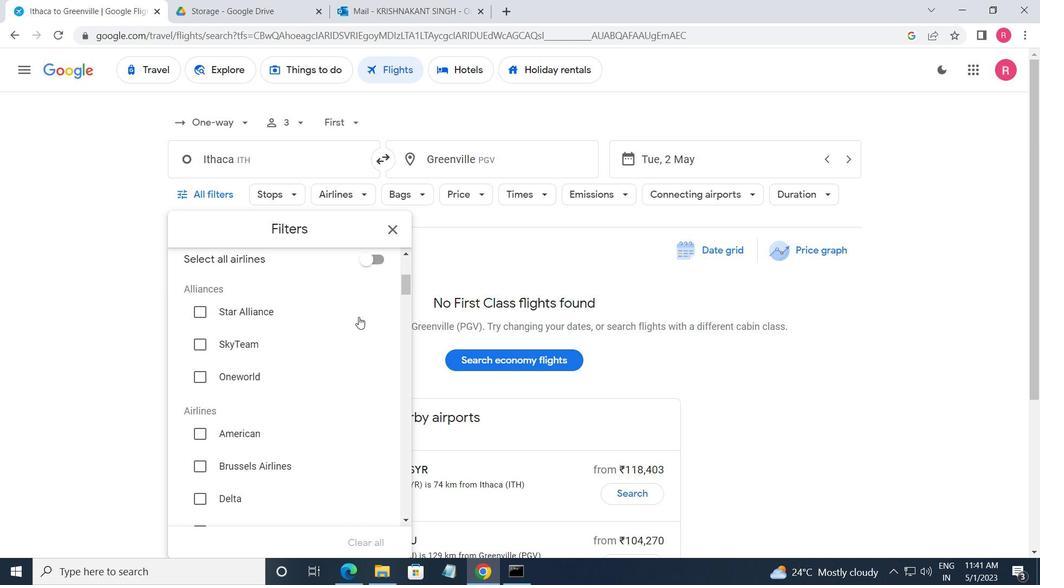 
Action: Mouse scrolled (358, 316) with delta (0, 0)
Screenshot: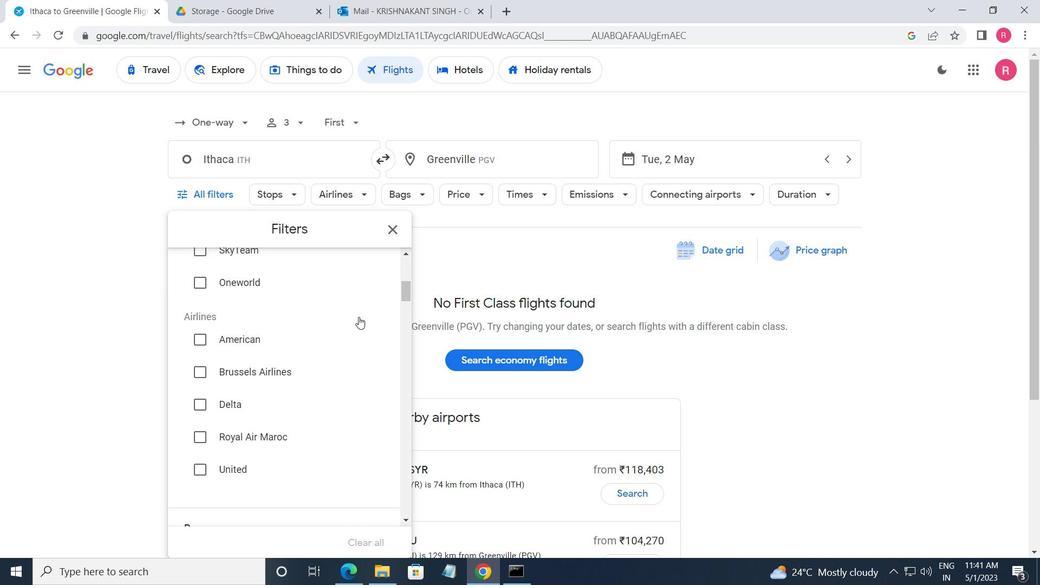 
Action: Mouse moved to (359, 317)
Screenshot: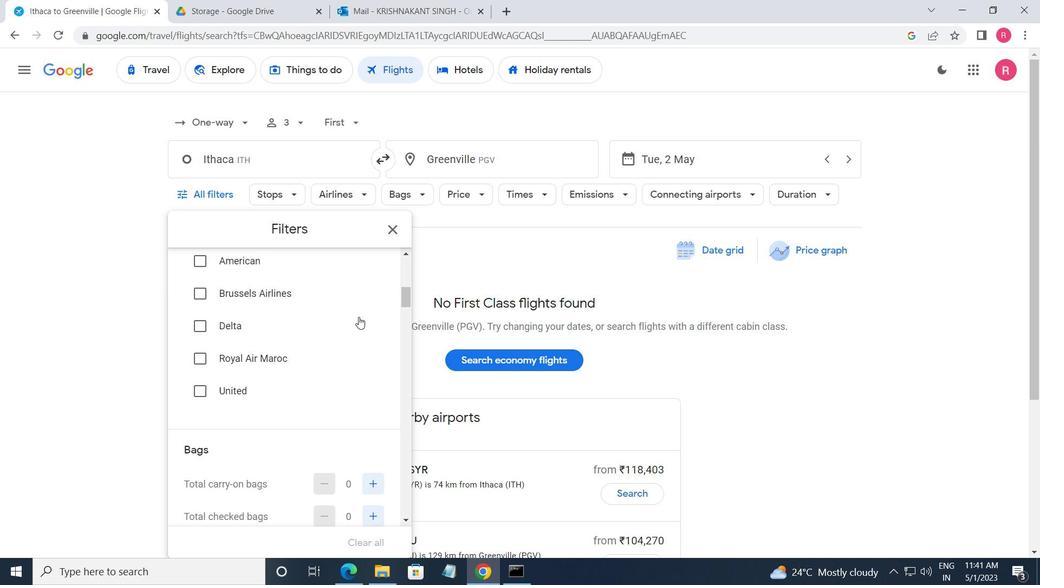 
Action: Mouse scrolled (359, 316) with delta (0, 0)
Screenshot: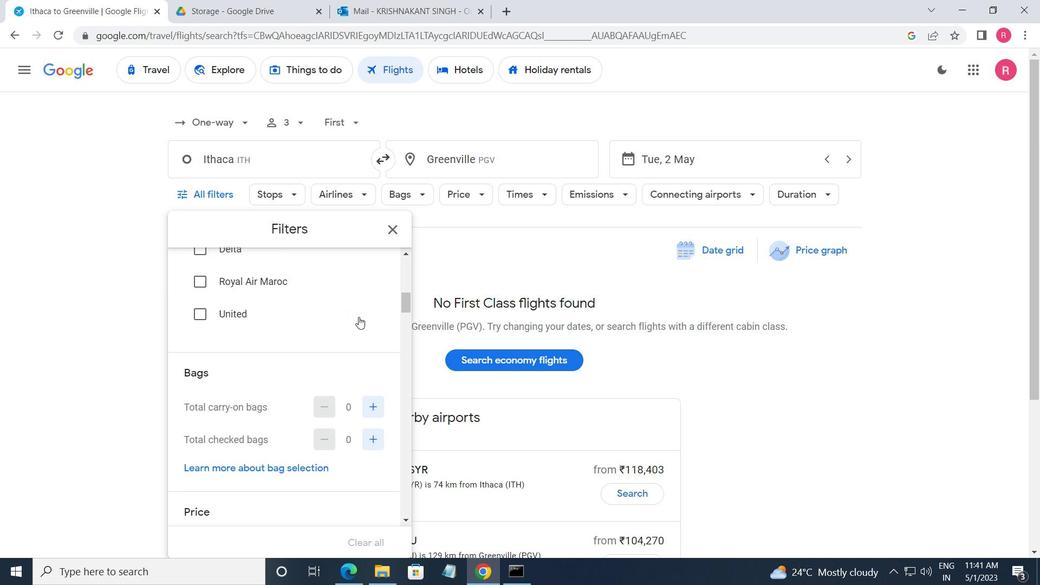 
Action: Mouse scrolled (359, 316) with delta (0, 0)
Screenshot: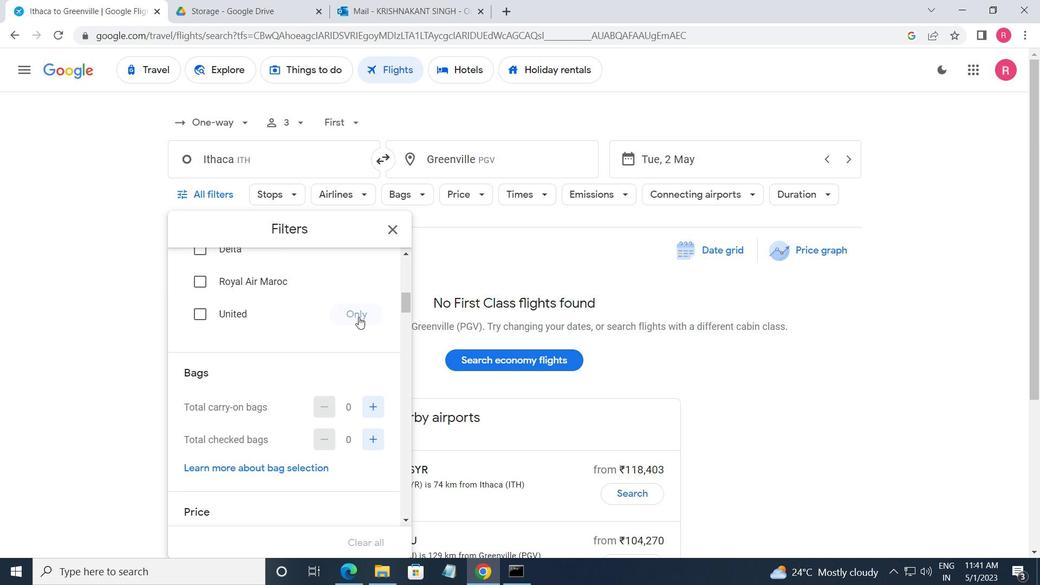 
Action: Mouse moved to (369, 304)
Screenshot: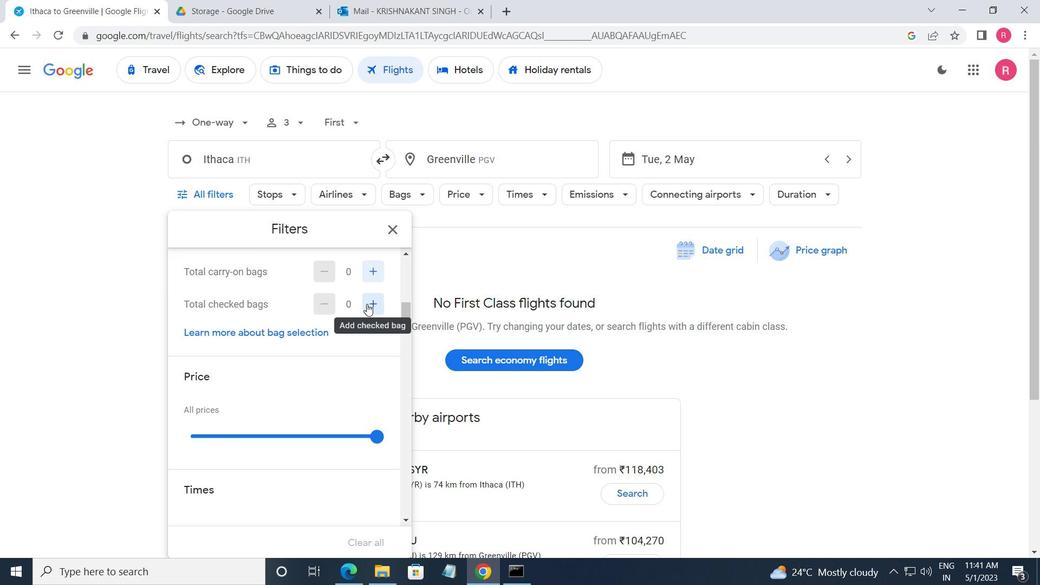 
Action: Mouse pressed left at (369, 304)
Screenshot: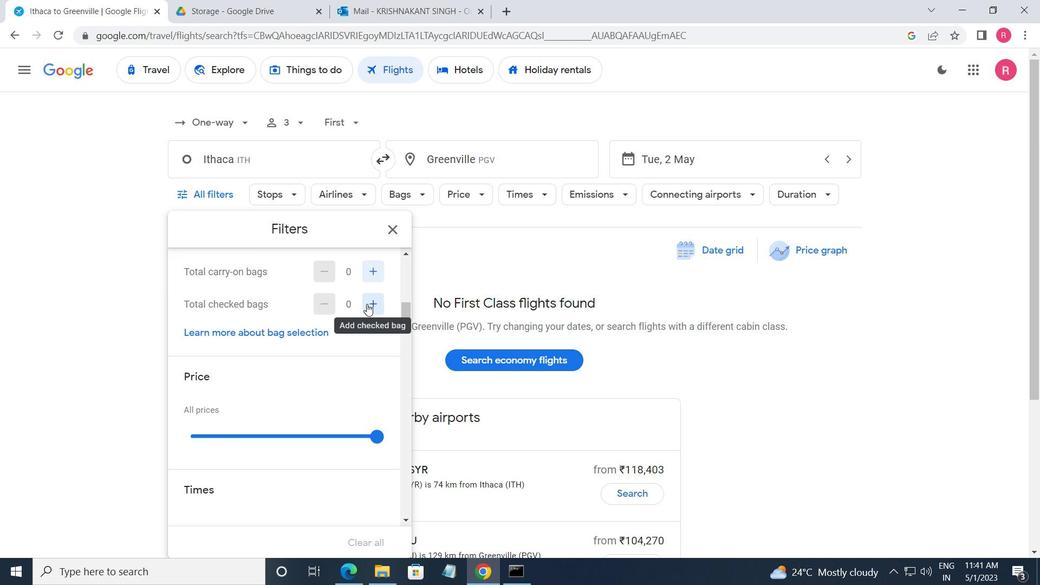 
Action: Mouse moved to (369, 304)
Screenshot: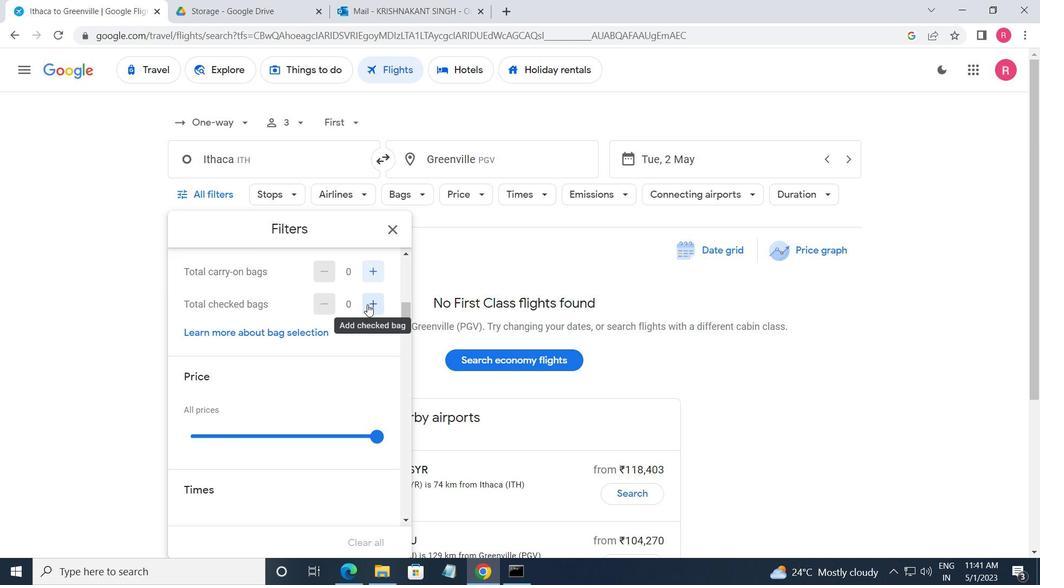 
Action: Mouse pressed left at (369, 304)
Screenshot: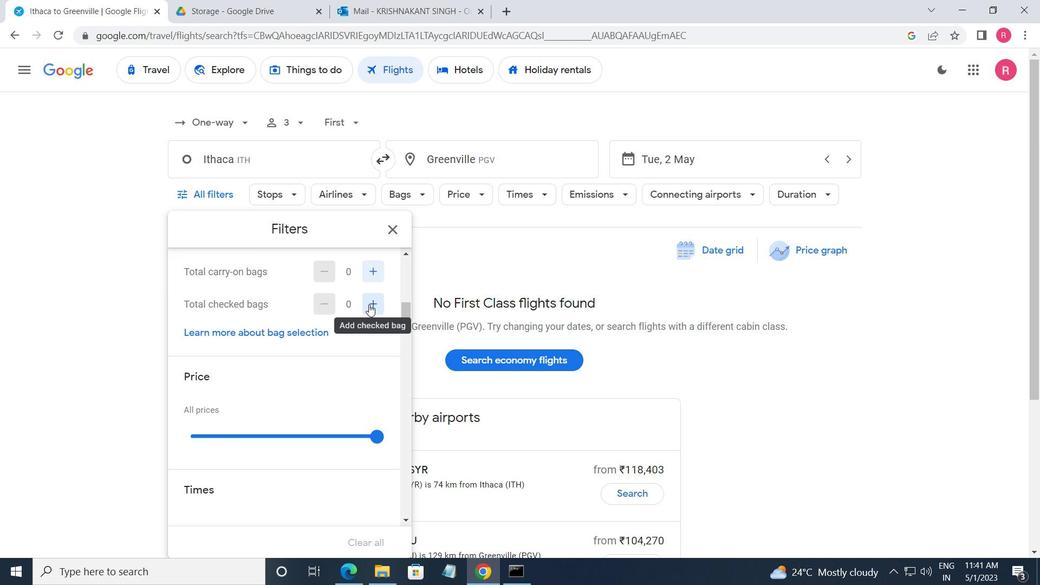 
Action: Mouse pressed left at (369, 304)
Screenshot: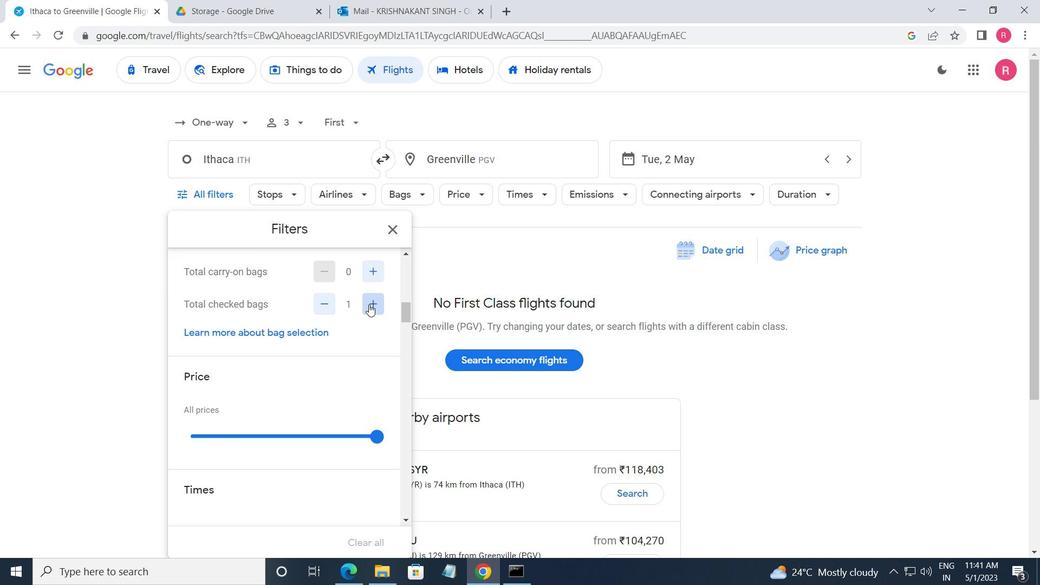 
Action: Mouse pressed left at (369, 304)
Screenshot: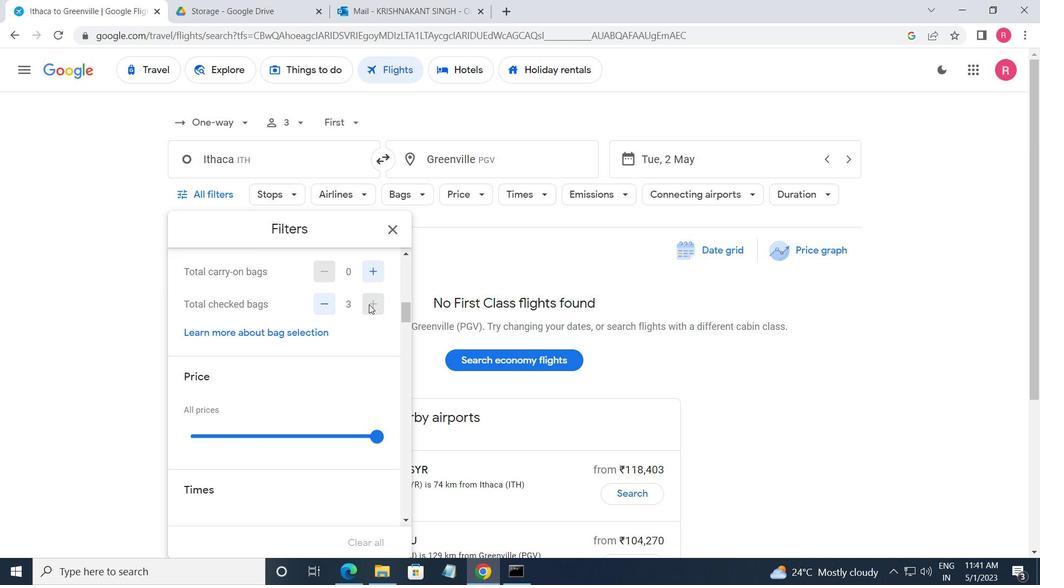 
Action: Mouse moved to (369, 304)
Screenshot: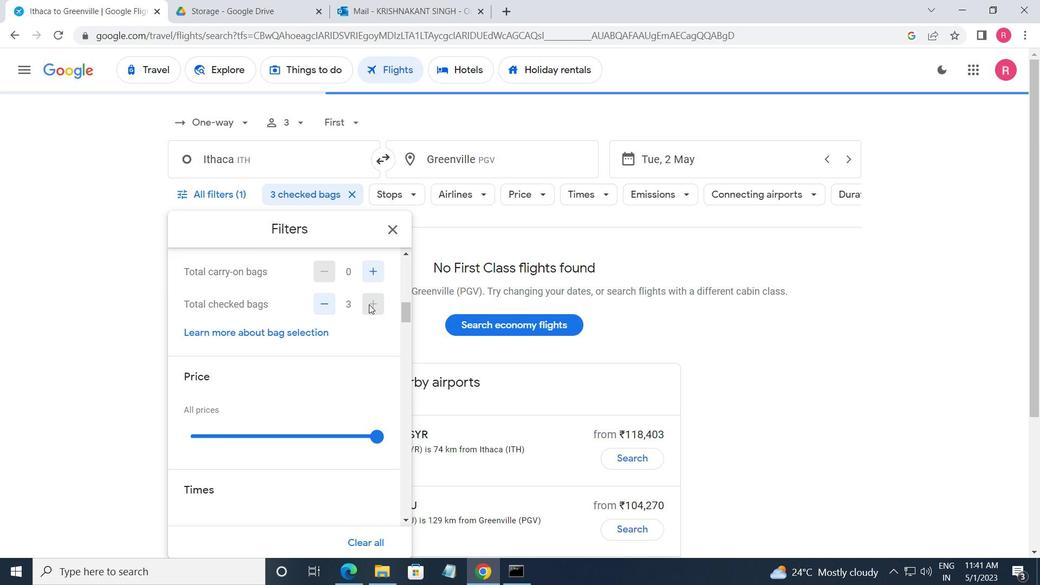 
Action: Mouse scrolled (369, 303) with delta (0, 0)
Screenshot: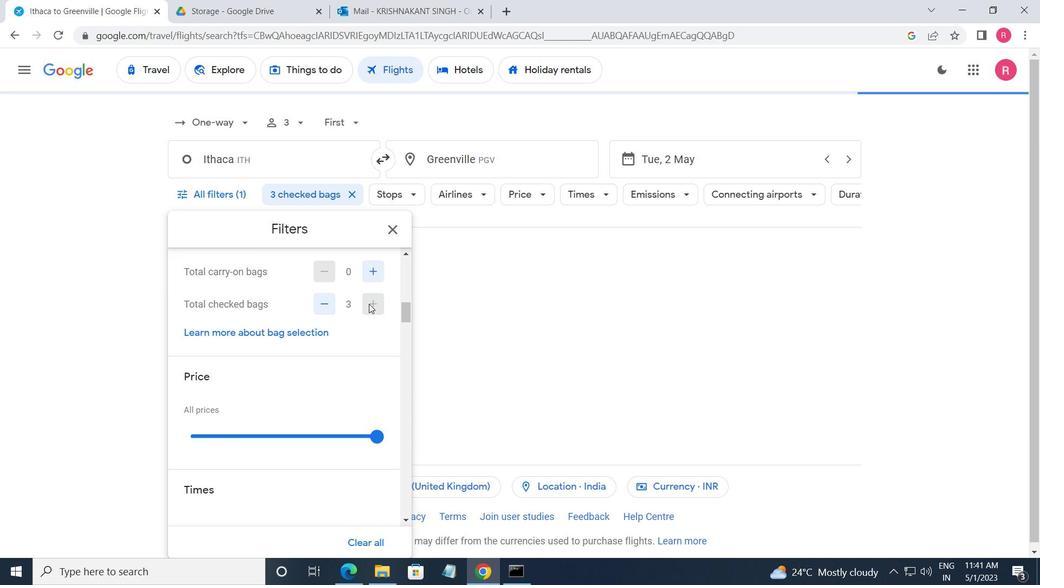 
Action: Mouse scrolled (369, 303) with delta (0, 0)
Screenshot: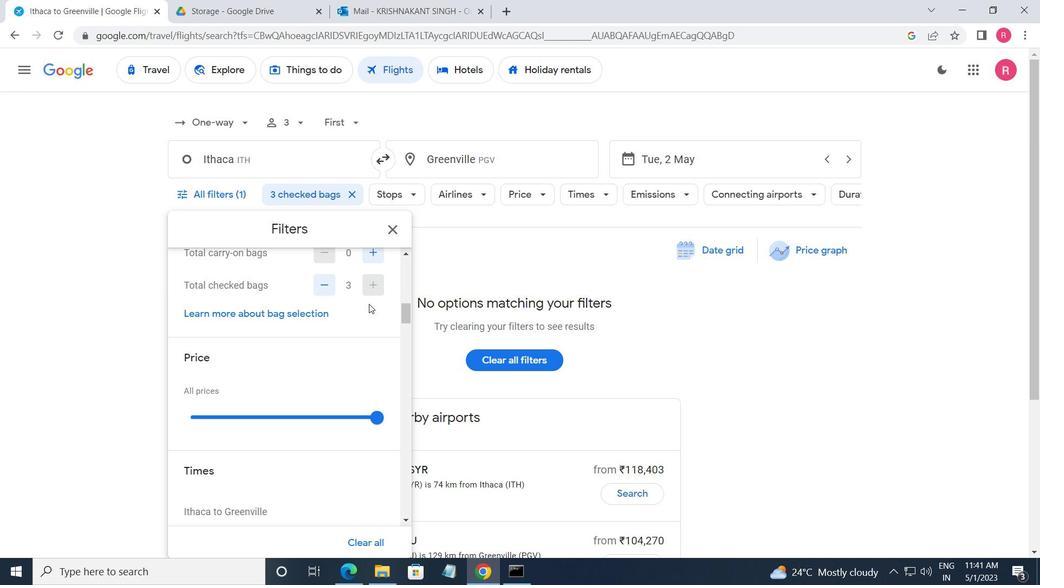 
Action: Mouse moved to (372, 301)
Screenshot: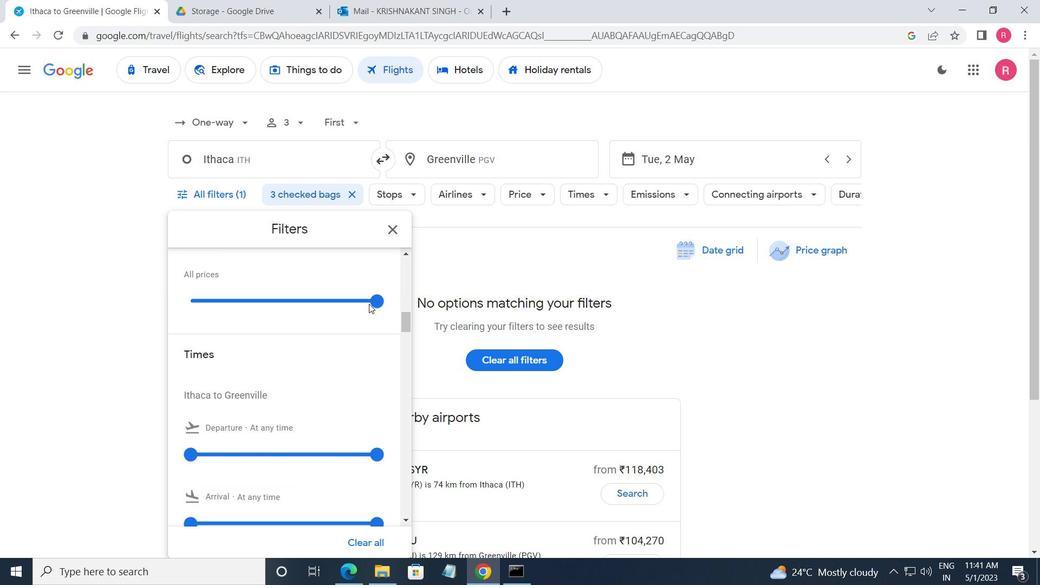 
Action: Mouse pressed left at (372, 301)
Screenshot: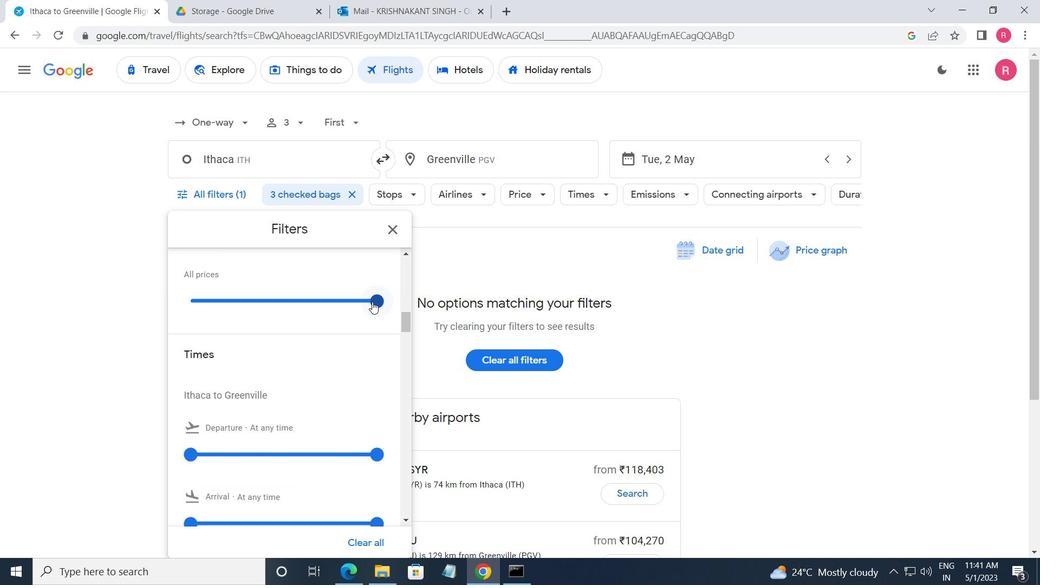 
Action: Mouse moved to (342, 316)
Screenshot: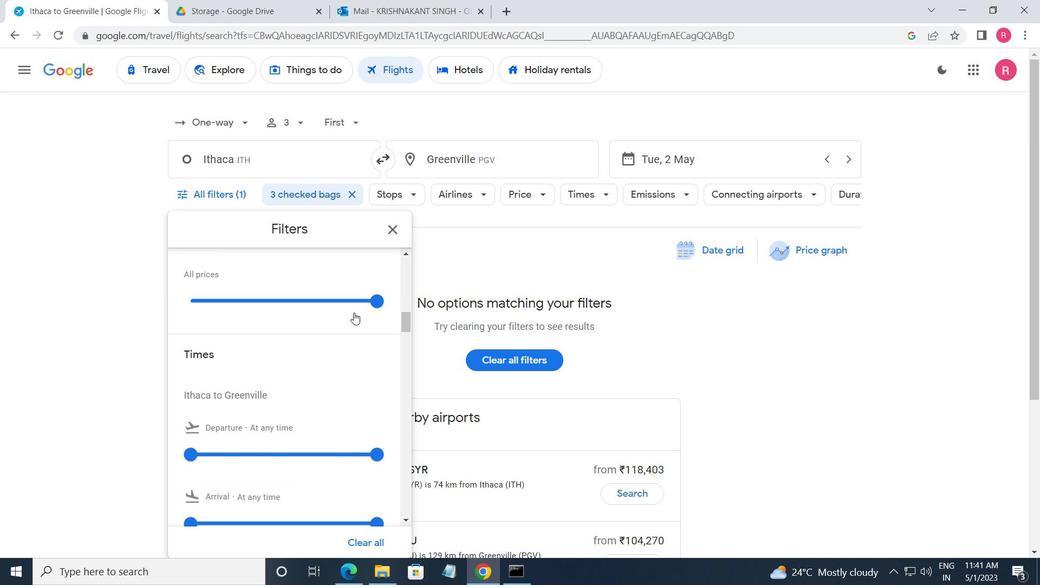 
Action: Mouse scrolled (342, 315) with delta (0, 0)
Screenshot: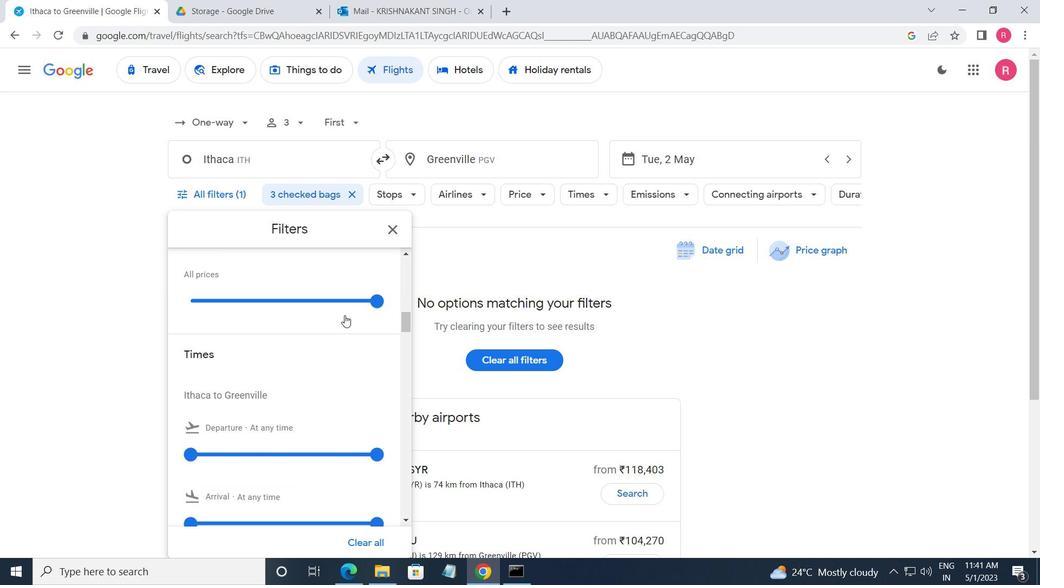 
Action: Mouse scrolled (342, 315) with delta (0, 0)
Screenshot: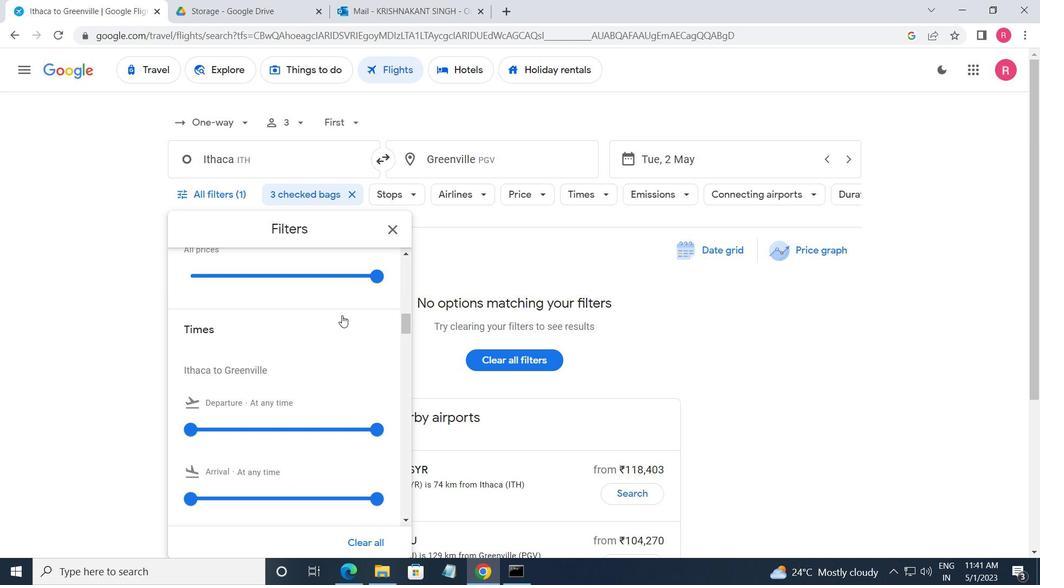 
Action: Mouse moved to (190, 326)
Screenshot: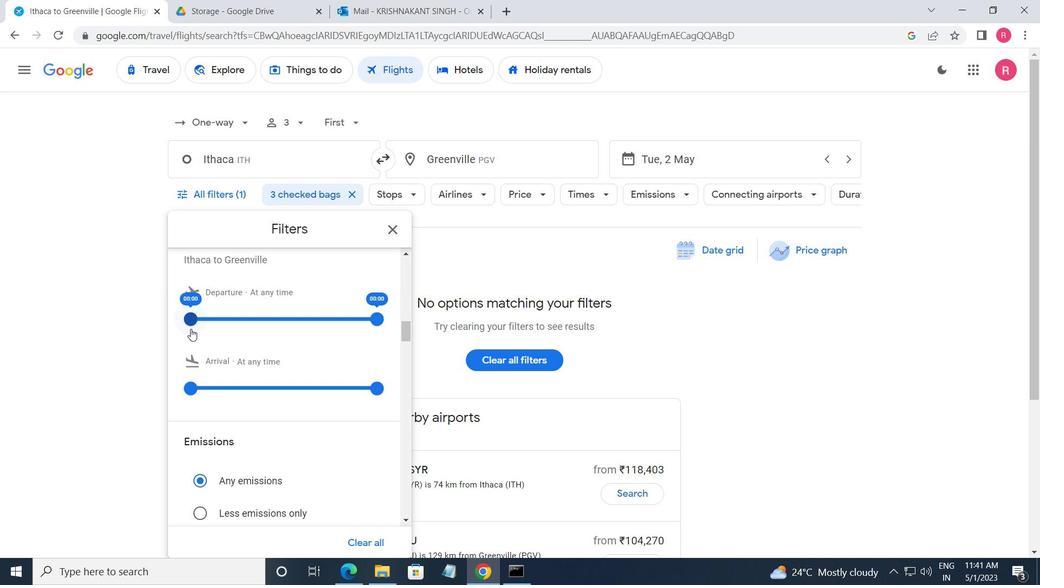
Action: Mouse pressed left at (190, 326)
Screenshot: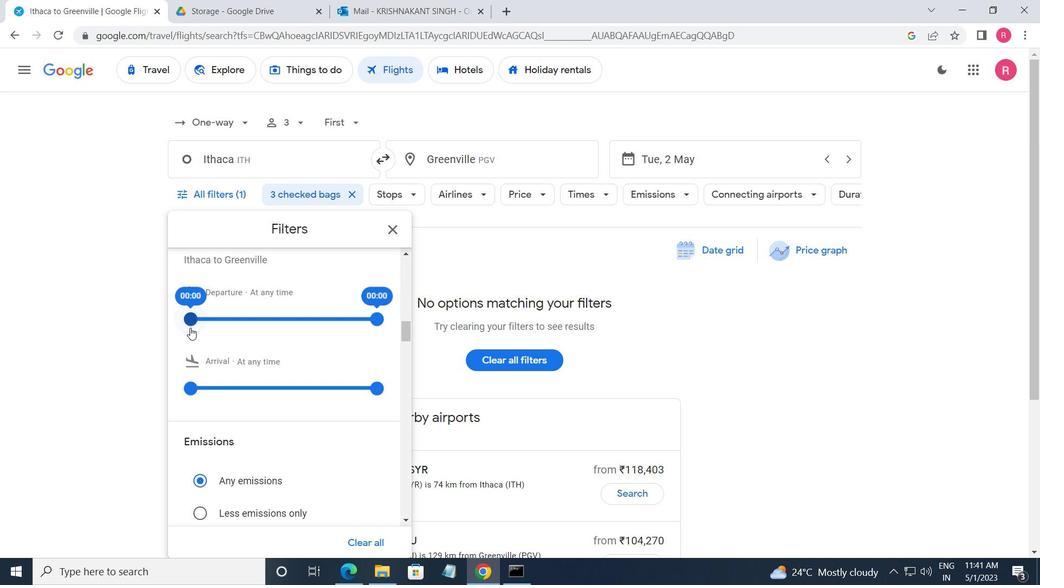 
Action: Mouse moved to (375, 320)
Screenshot: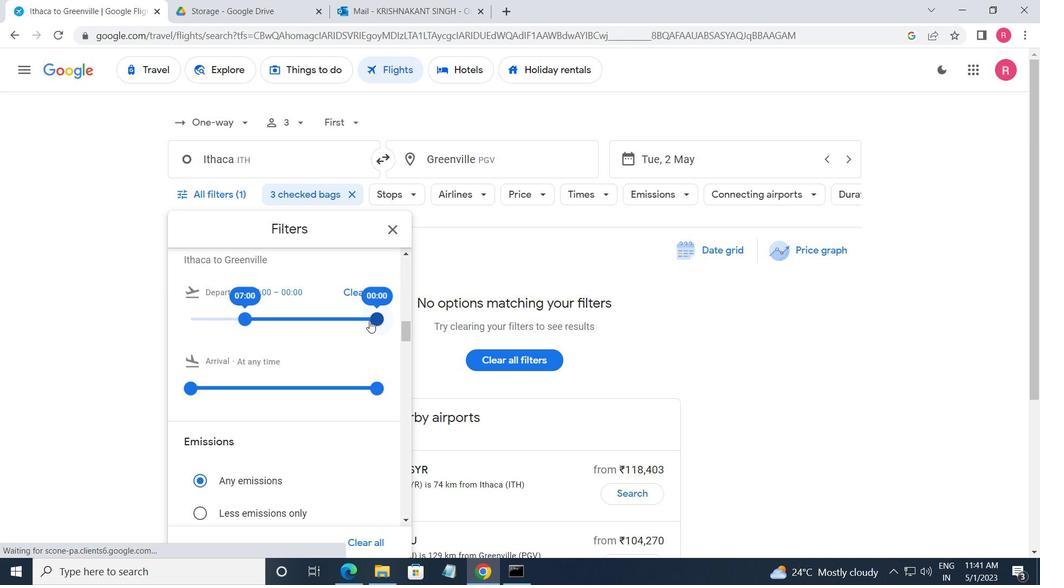 
Action: Mouse pressed left at (375, 320)
Screenshot: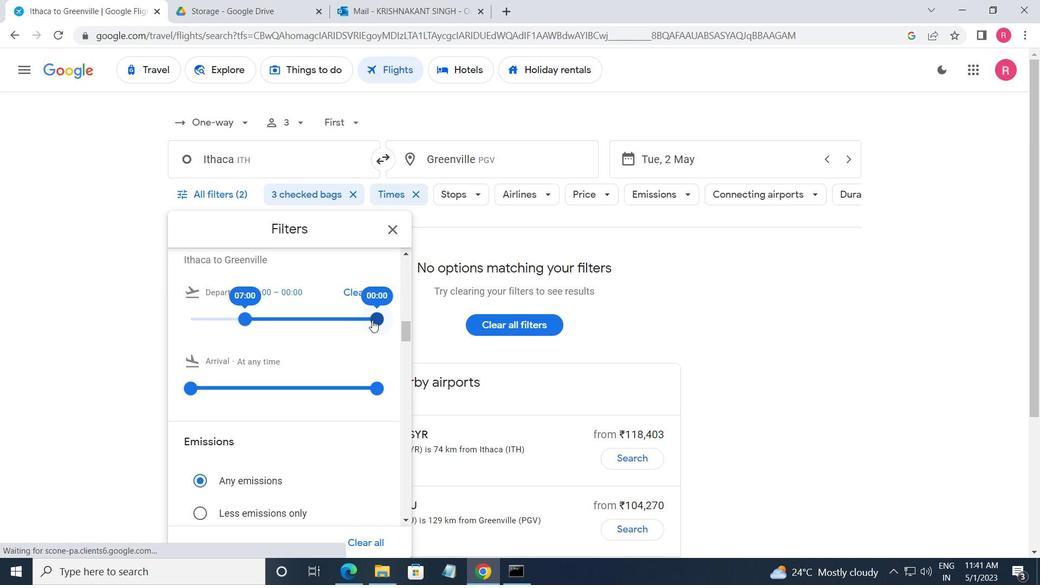
Action: Mouse moved to (390, 231)
Screenshot: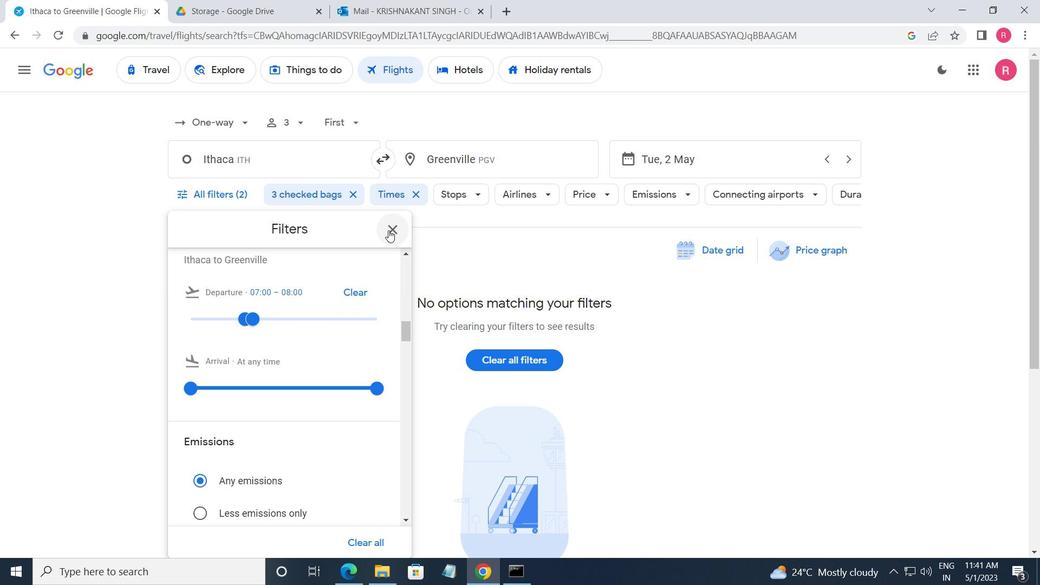 
Action: Mouse pressed left at (390, 231)
Screenshot: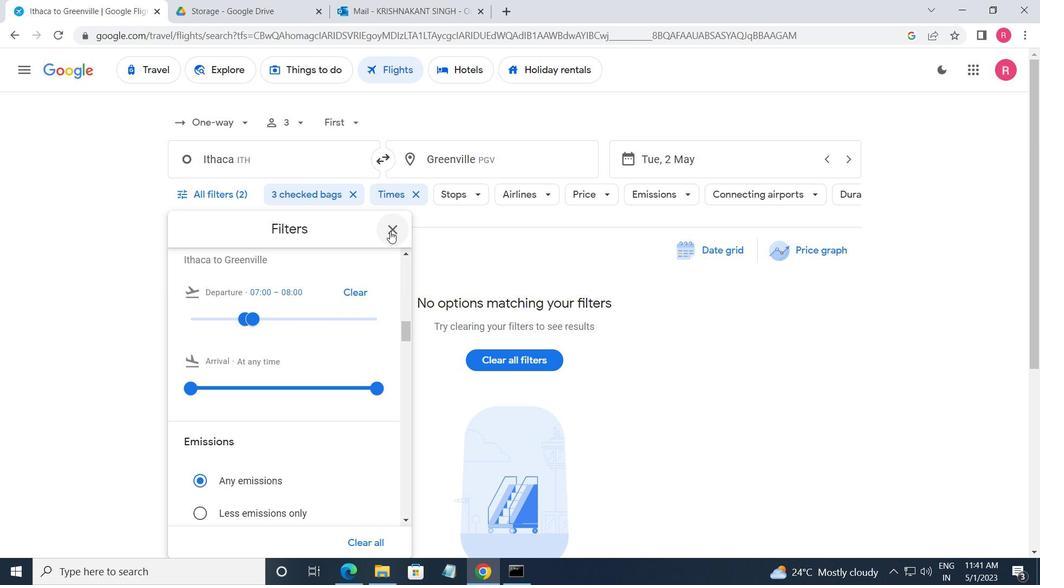 
Action: Mouse moved to (390, 231)
Screenshot: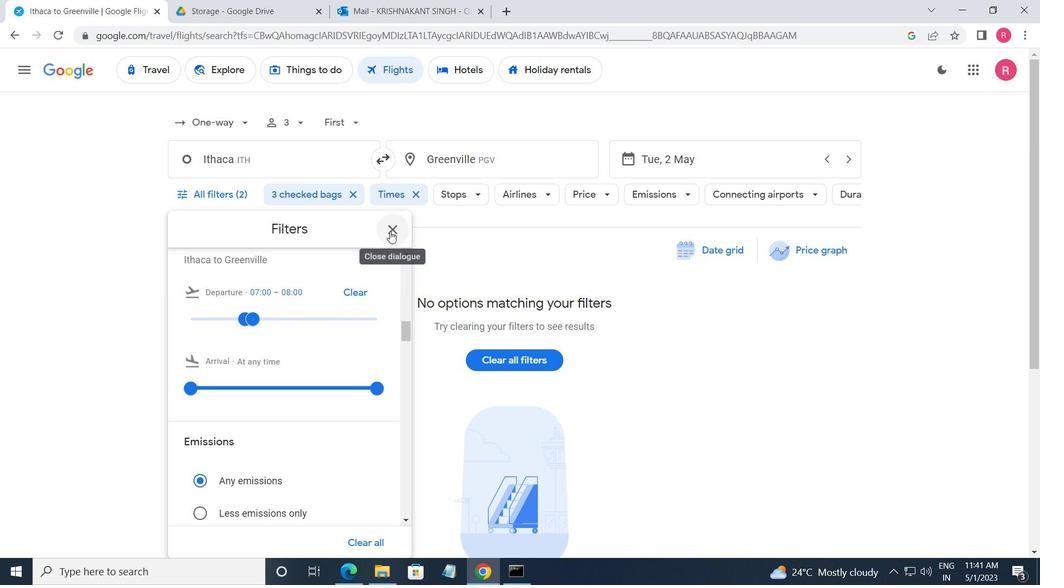 
